 Task: Look for space in Naushahro Fīroz, Pakistan from 2nd September, 2023 to 5th September, 2023 for 1 adult in price range Rs.5000 to Rs.10000. Place can be private room with 1  bedroom having 1 bed and 1 bathroom. Property type can be house, flat, guest house, hotel. Booking option can be shelf check-in. Required host language is English.
Action: Mouse moved to (507, 75)
Screenshot: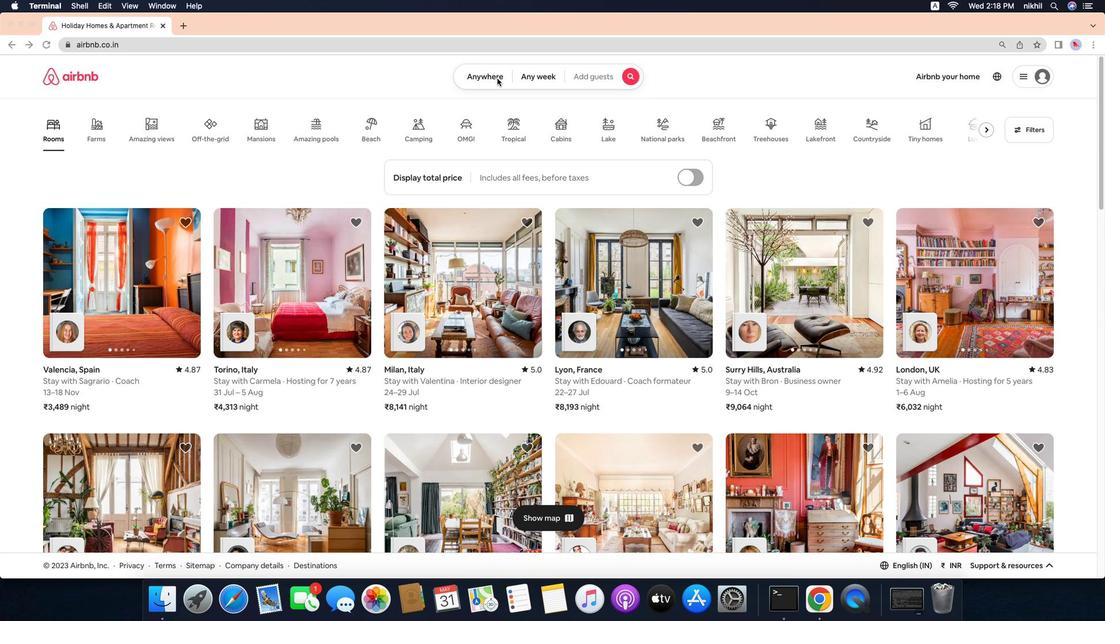 
Action: Mouse pressed left at (507, 75)
Screenshot: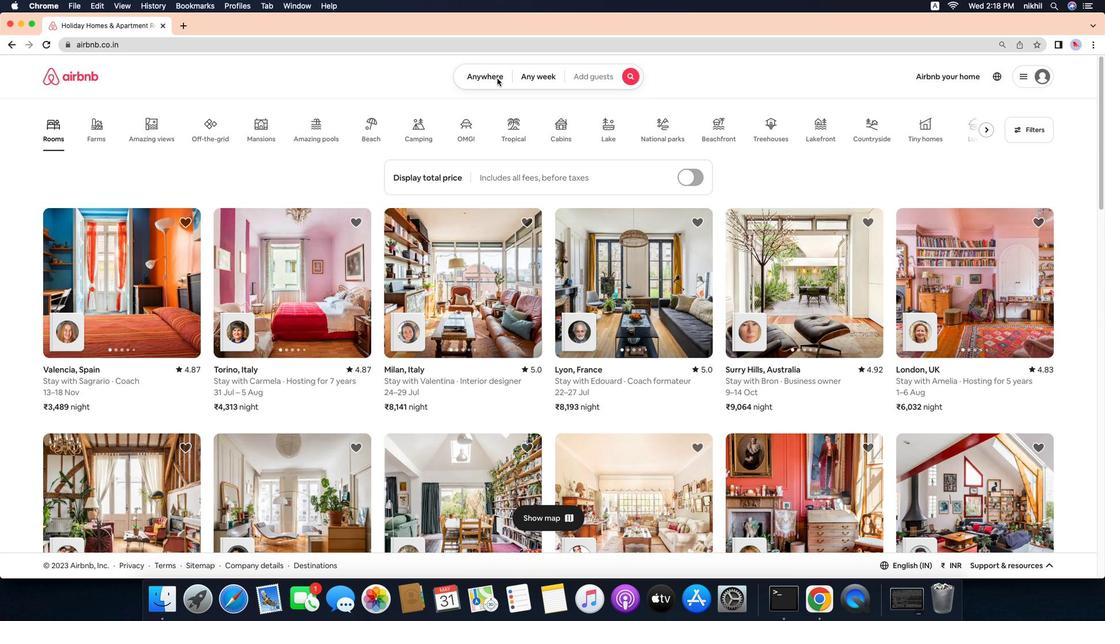 
Action: Mouse moved to (485, 72)
Screenshot: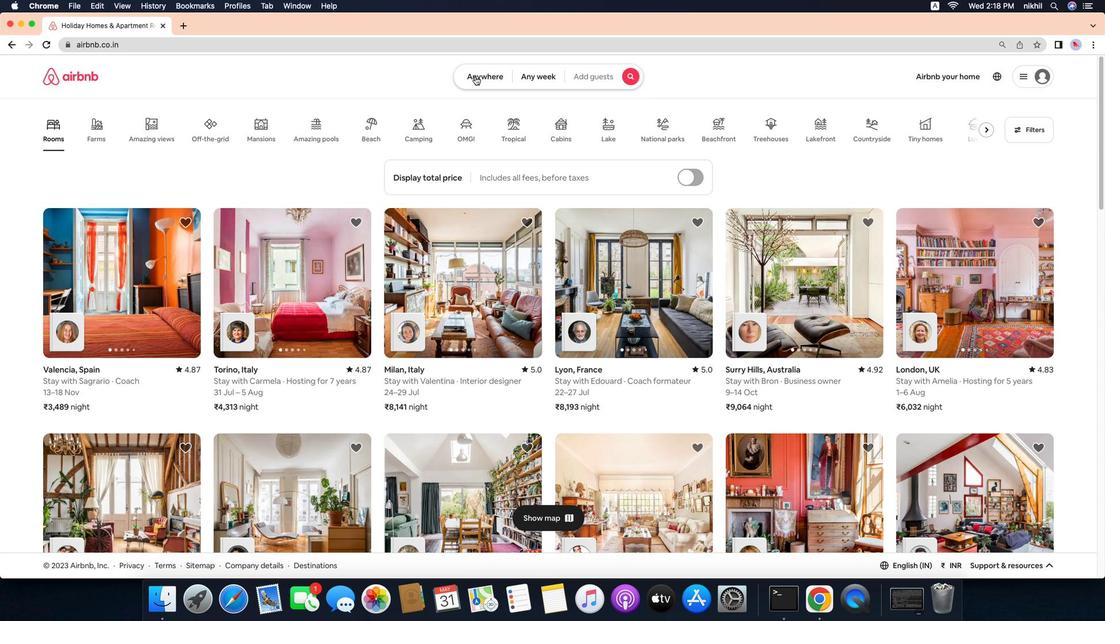 
Action: Mouse pressed left at (485, 72)
Screenshot: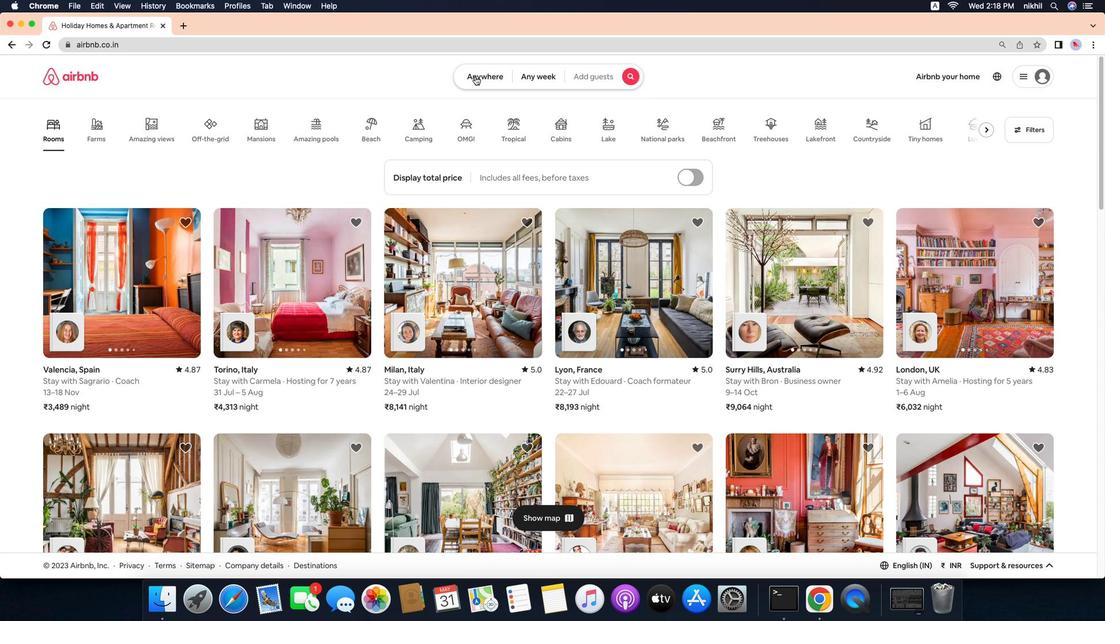 
Action: Mouse moved to (452, 113)
Screenshot: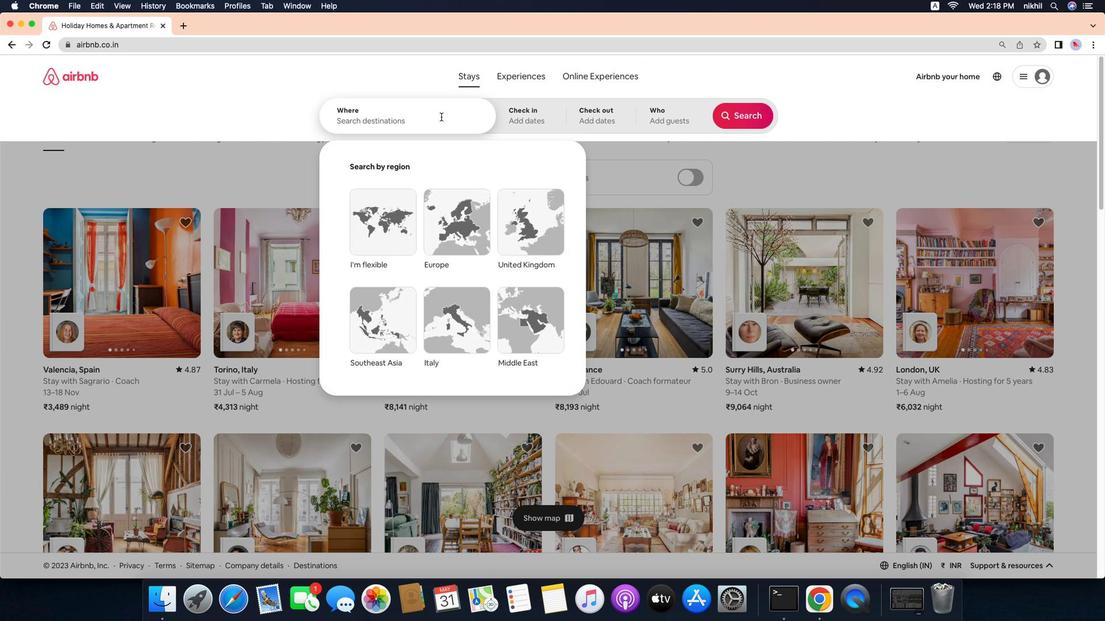 
Action: Mouse pressed left at (452, 113)
Screenshot: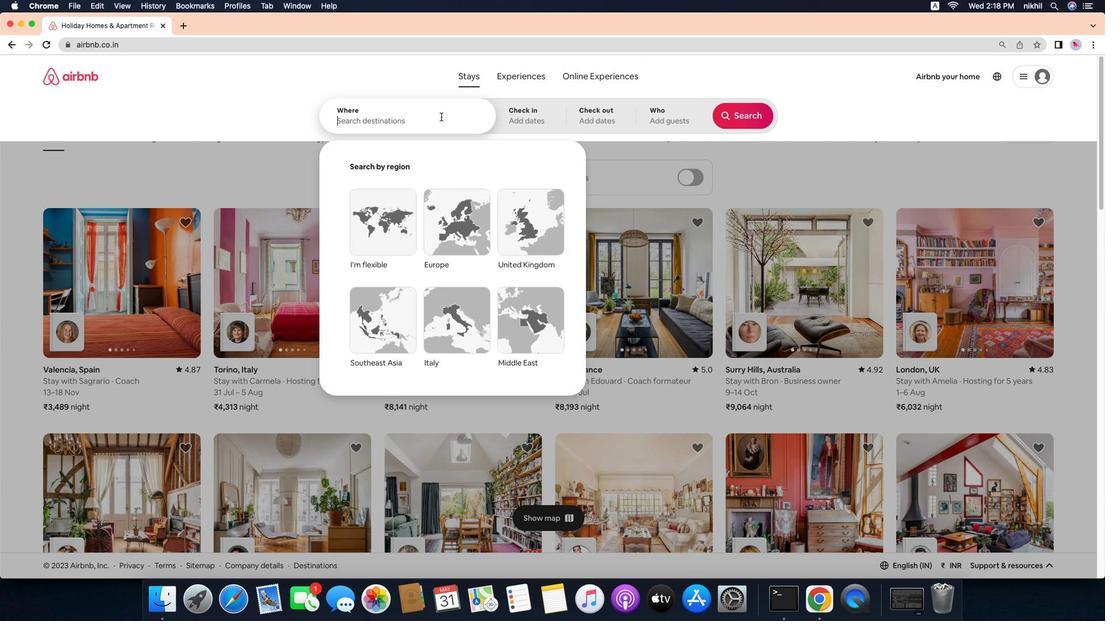 
Action: Mouse moved to (451, 113)
Screenshot: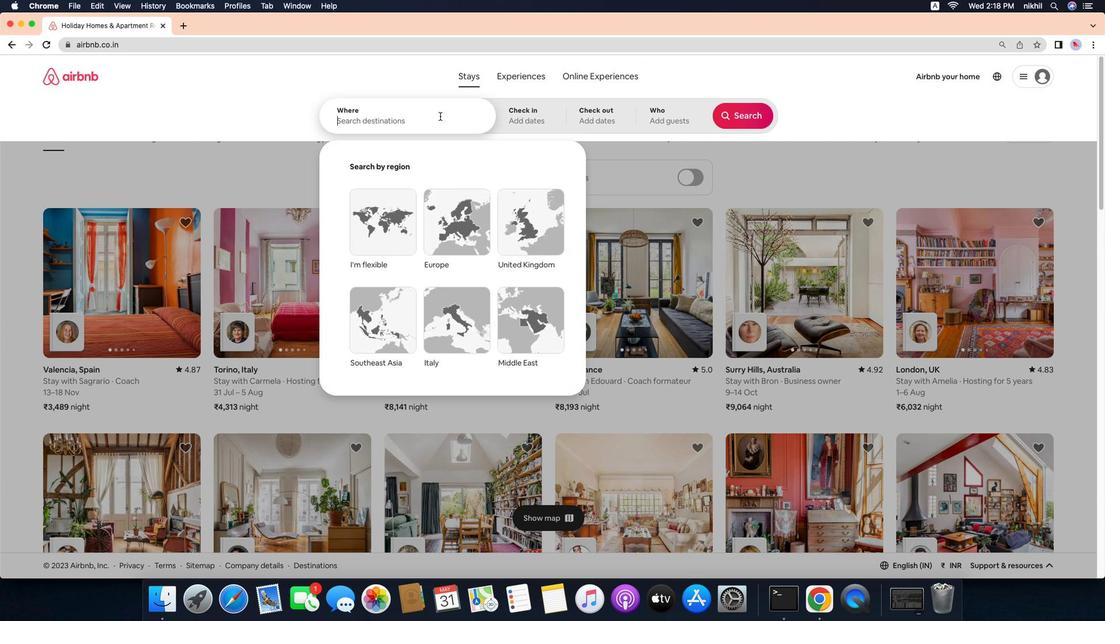 
Action: Key pressed Key.caps_lock'N'Key.caps_lock'a''u''s''h''a''h''r''o'Key.spaceKey.caps_lock'F'Key.caps_lock'i''r''o''z'','Key.spaceKey.caps_lock'P'Key.caps_lock'a''k''i''s''t''a''n'Key.enter
Screenshot: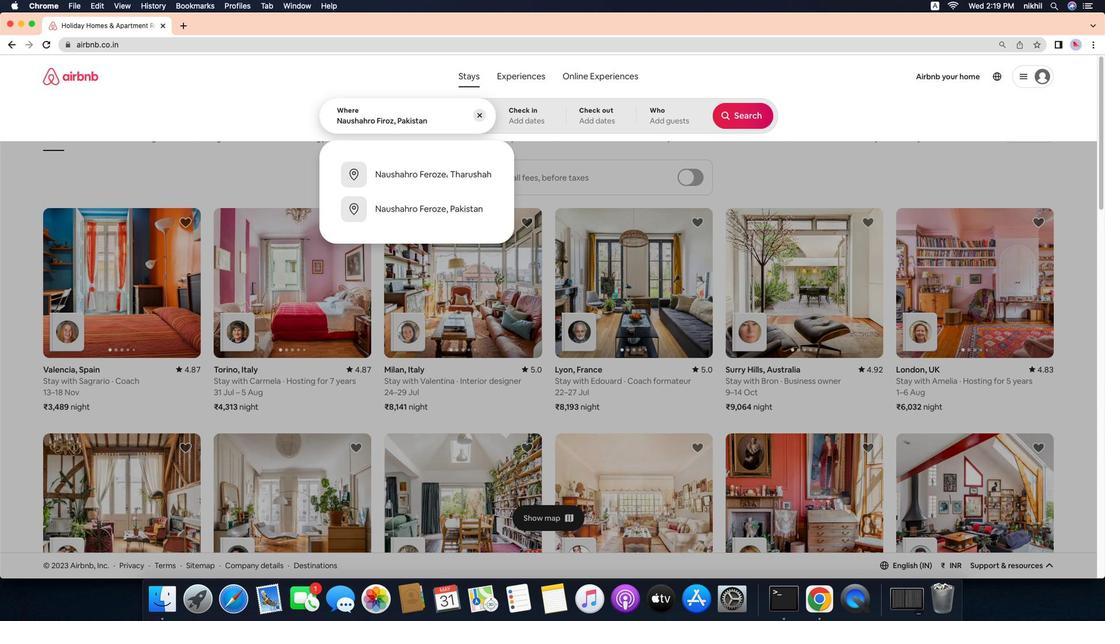 
Action: Mouse moved to (745, 204)
Screenshot: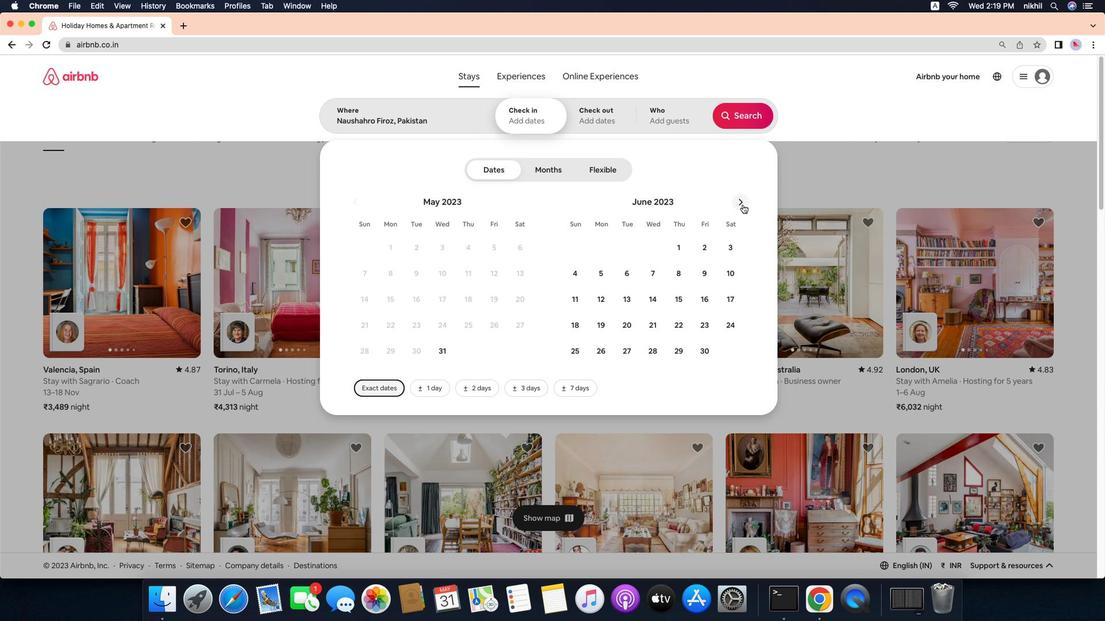 
Action: Mouse pressed left at (745, 204)
Screenshot: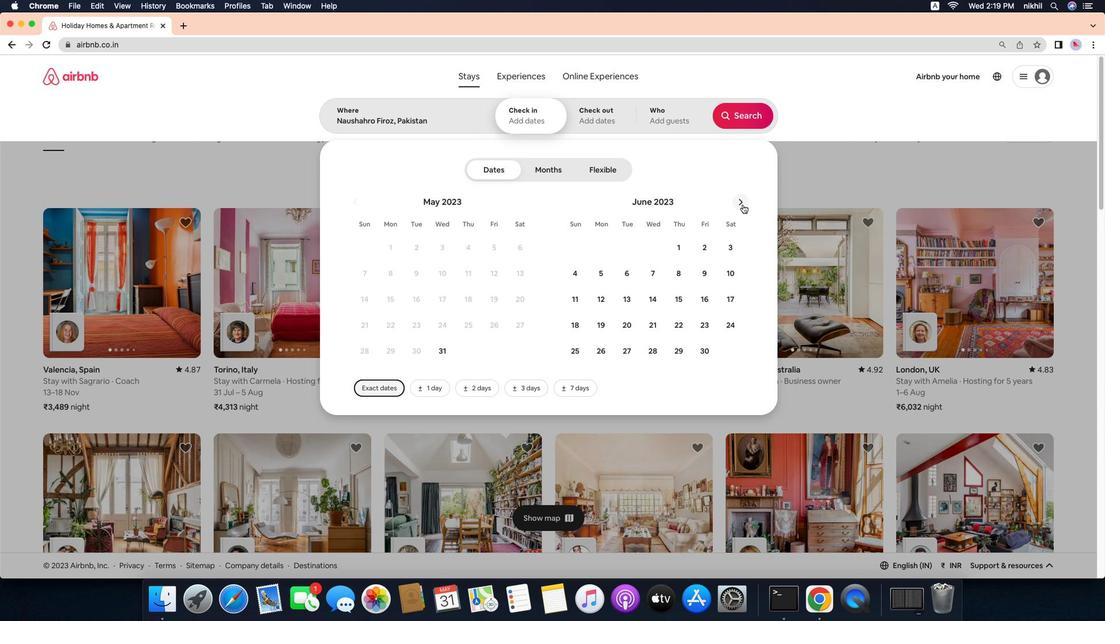 
Action: Mouse pressed left at (745, 204)
Screenshot: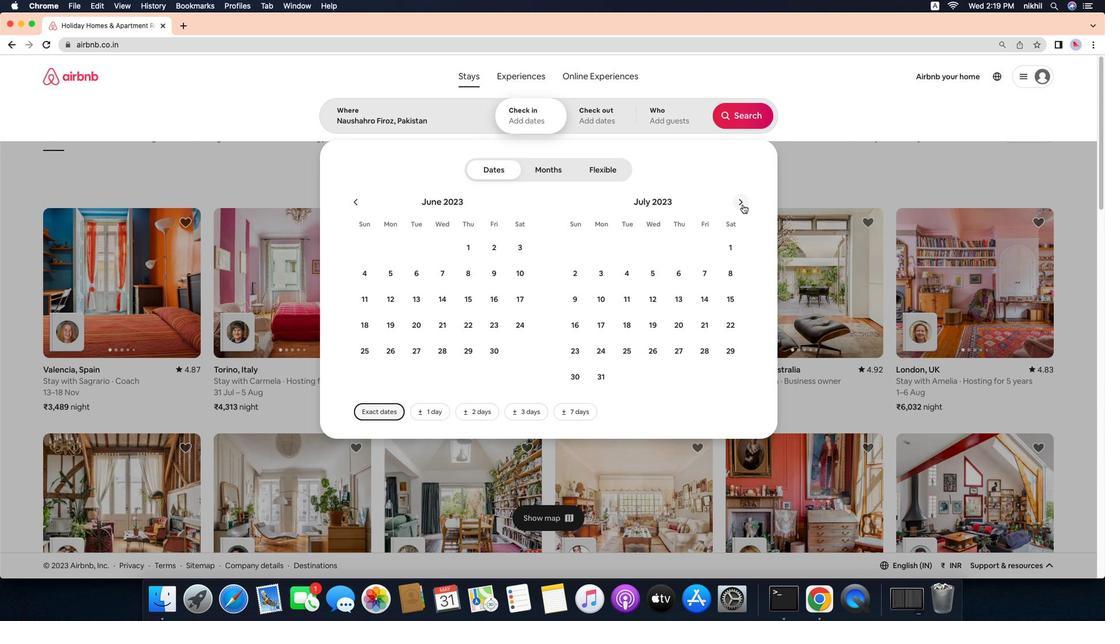
Action: Mouse moved to (744, 204)
Screenshot: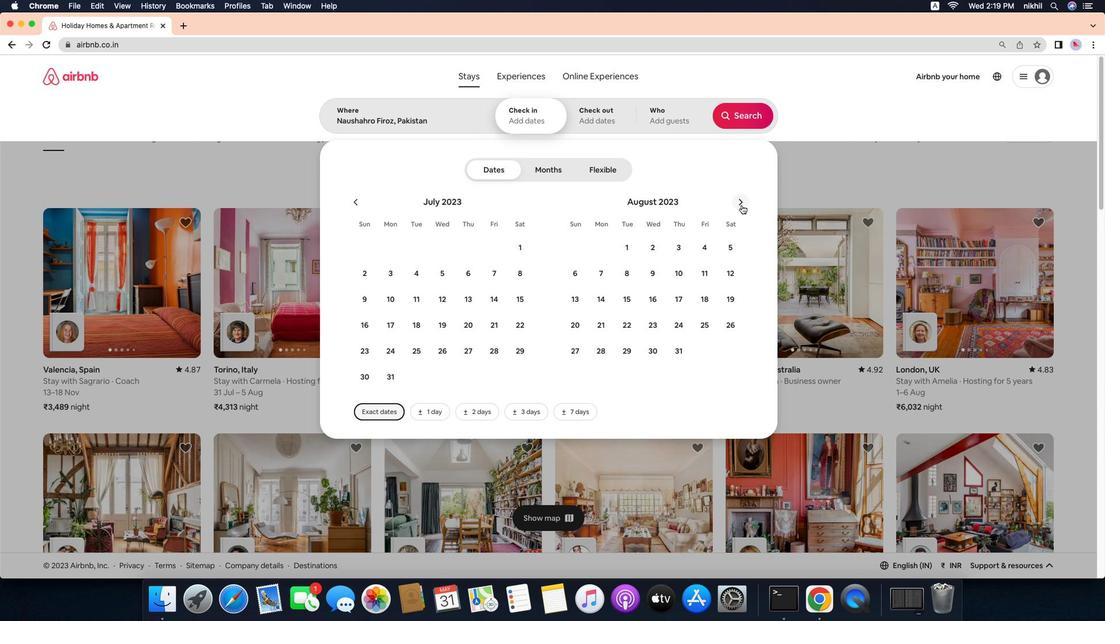 
Action: Mouse pressed left at (744, 204)
Screenshot: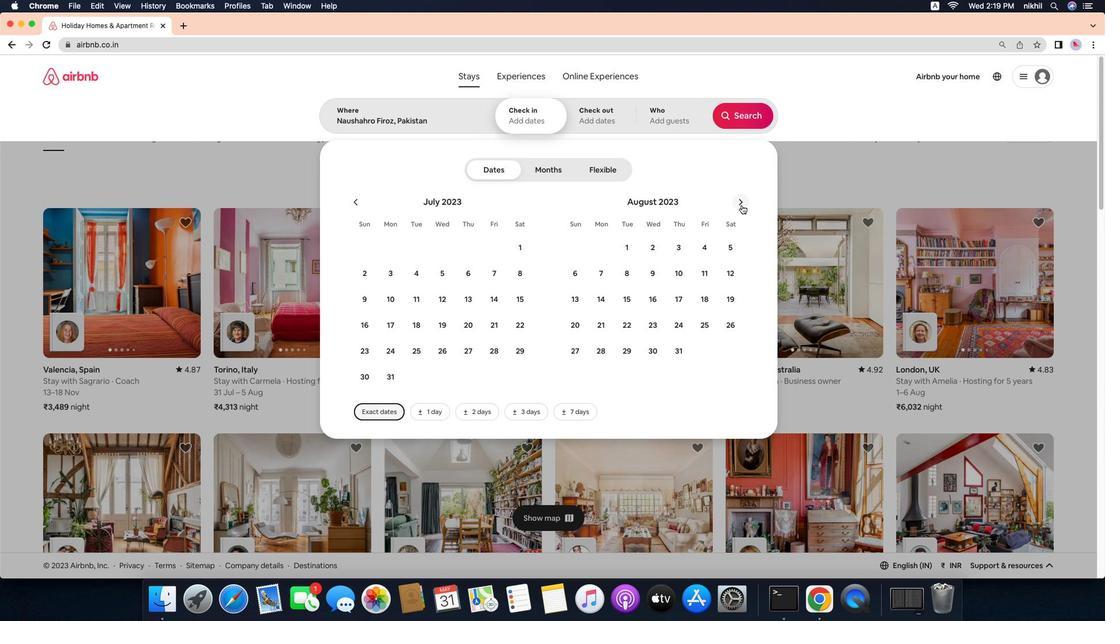 
Action: Mouse moved to (738, 248)
Screenshot: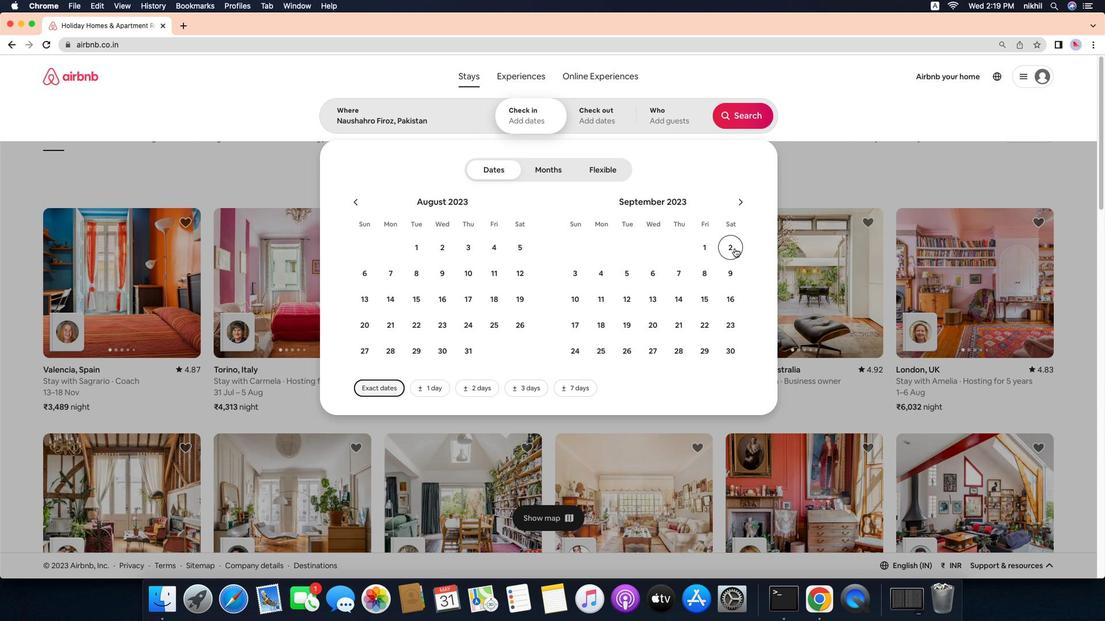 
Action: Mouse pressed left at (738, 248)
Screenshot: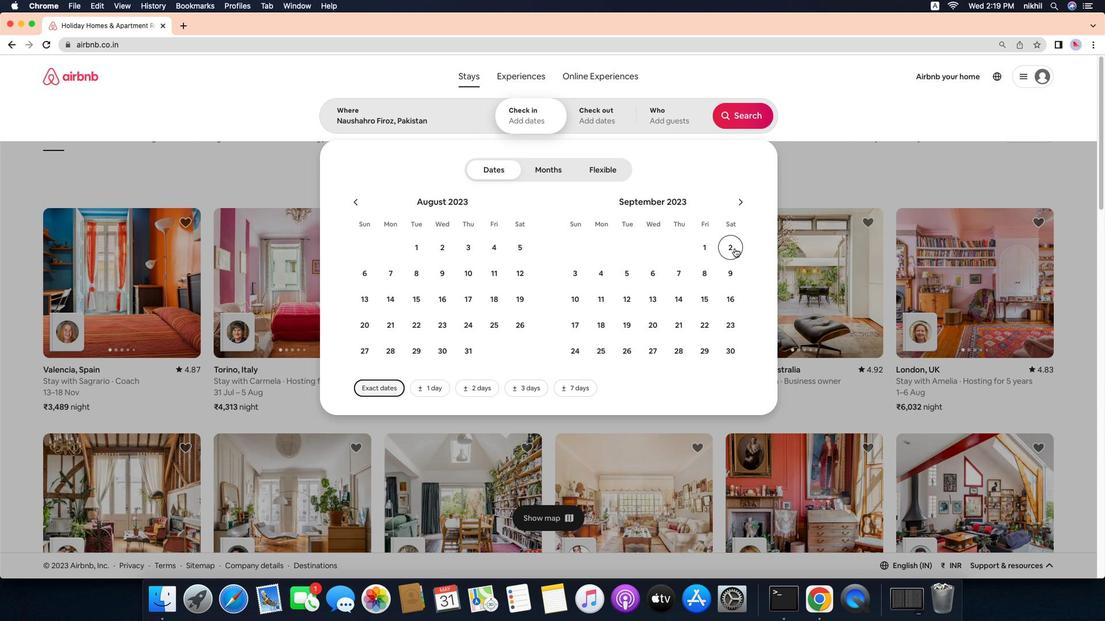 
Action: Mouse moved to (638, 277)
Screenshot: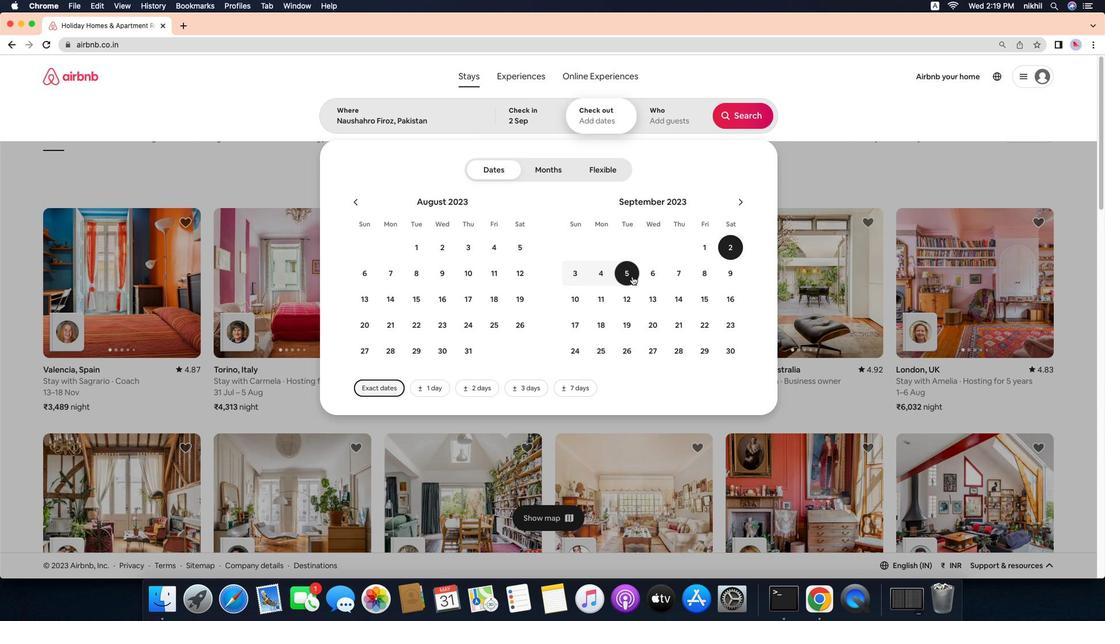 
Action: Mouse pressed left at (638, 277)
Screenshot: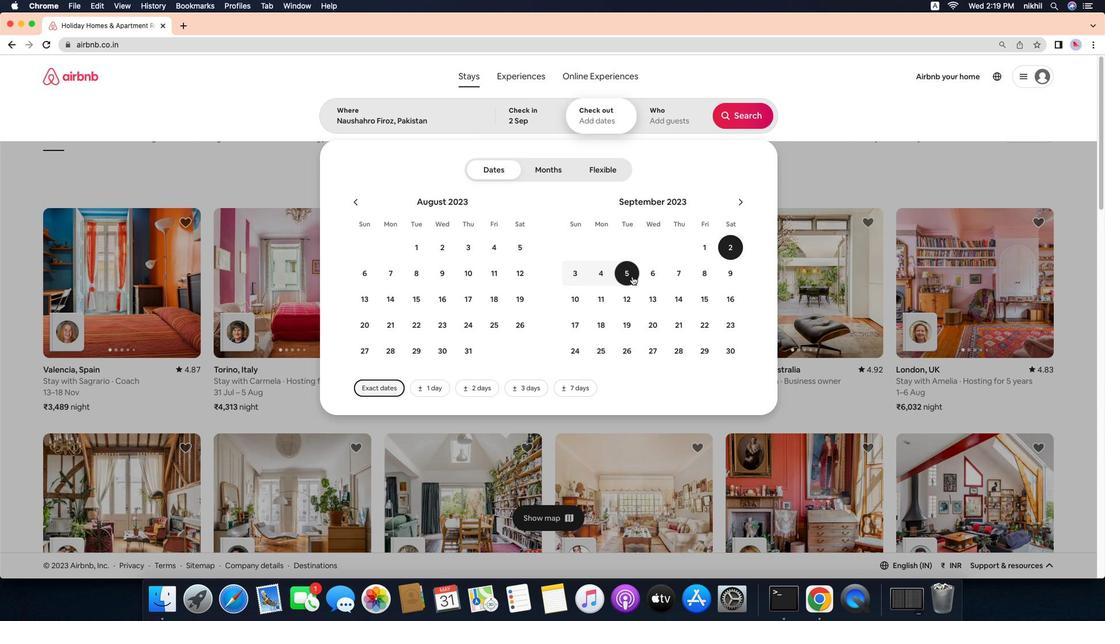 
Action: Mouse moved to (676, 122)
Screenshot: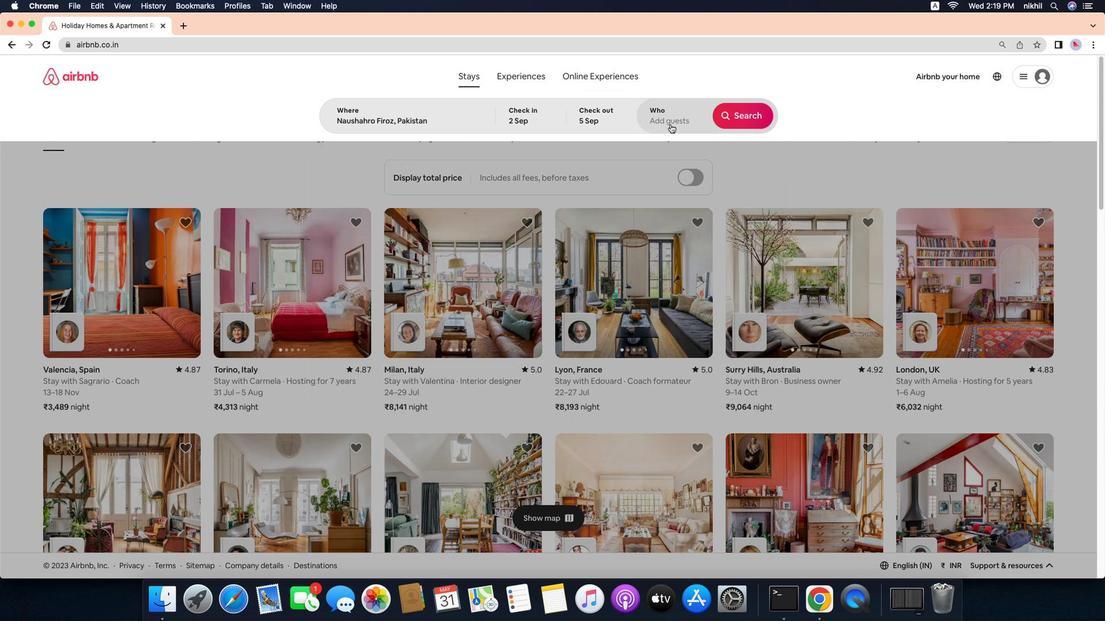 
Action: Mouse pressed left at (676, 122)
Screenshot: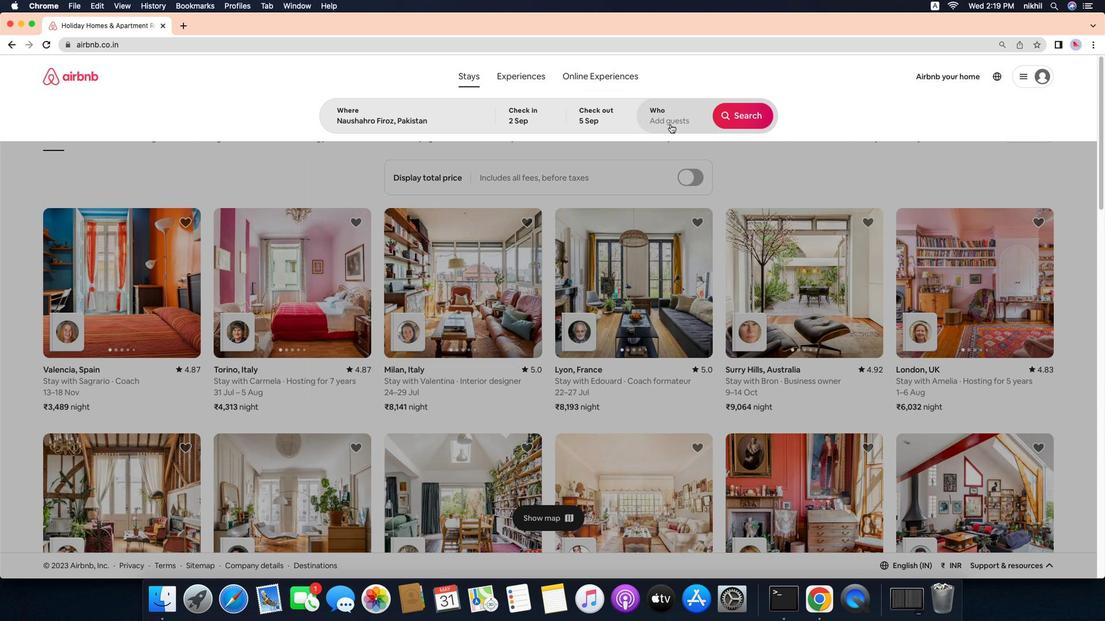 
Action: Mouse moved to (746, 173)
Screenshot: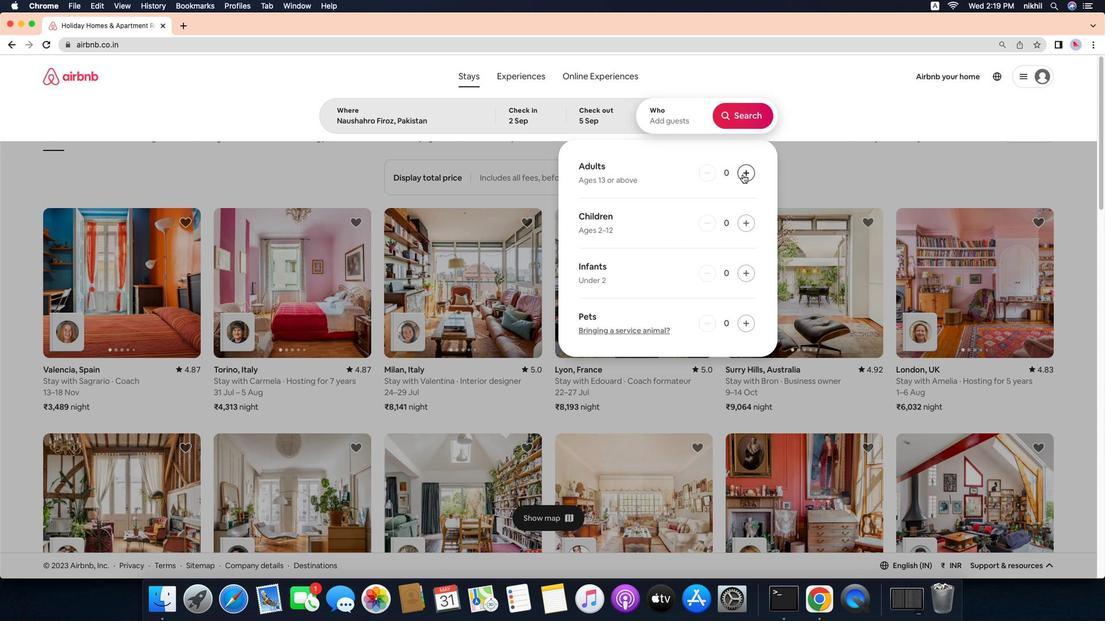 
Action: Mouse pressed left at (746, 173)
Screenshot: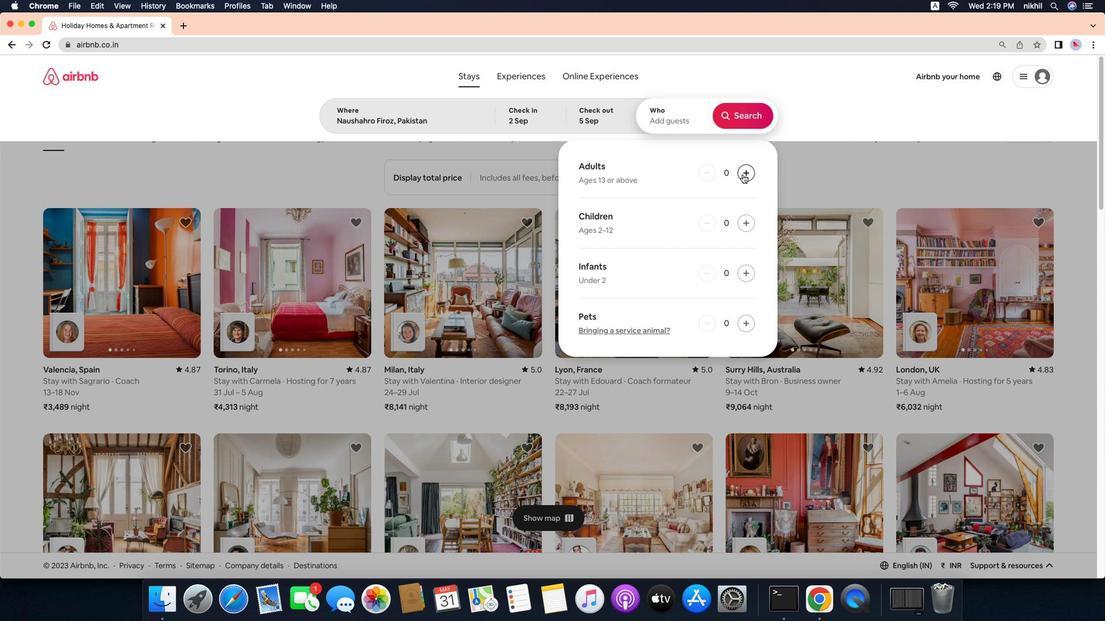 
Action: Mouse moved to (737, 110)
Screenshot: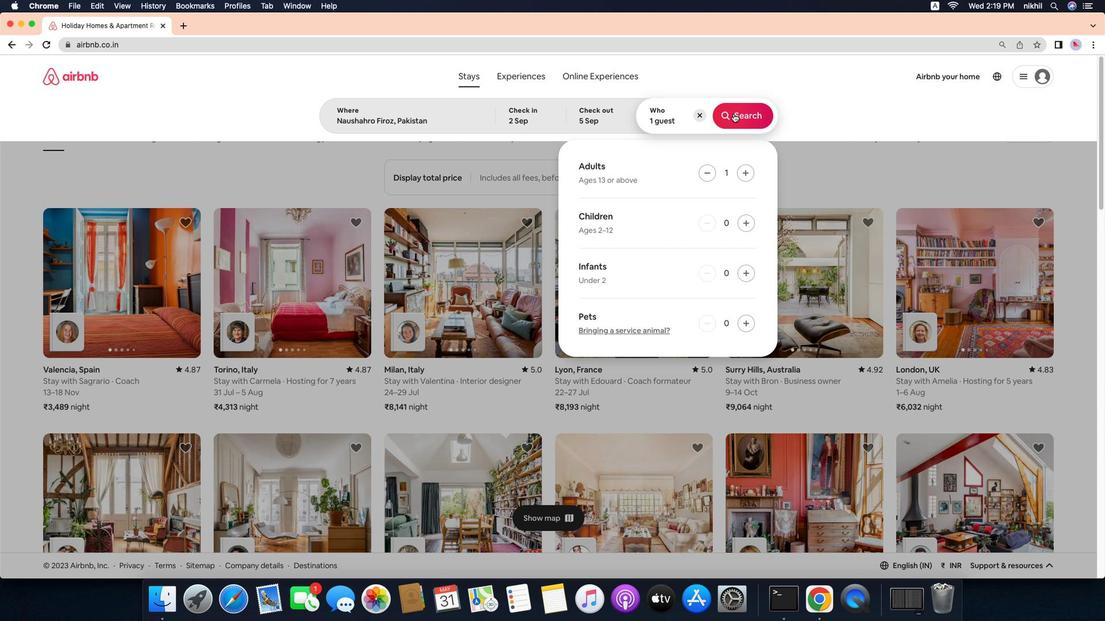 
Action: Mouse pressed left at (737, 110)
Screenshot: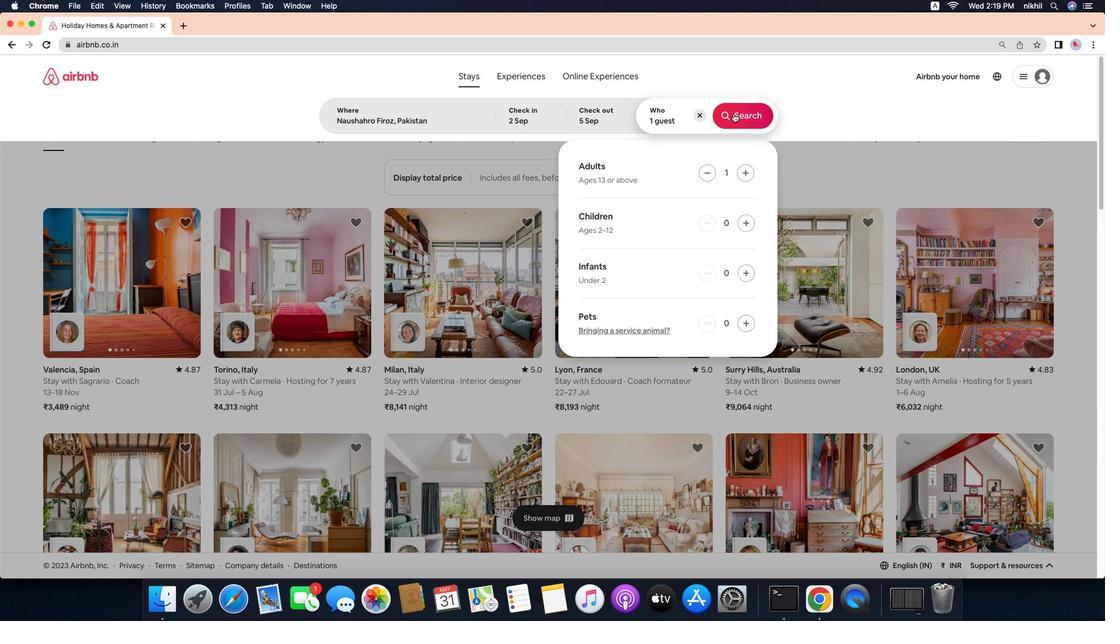 
Action: Mouse moved to (1061, 119)
Screenshot: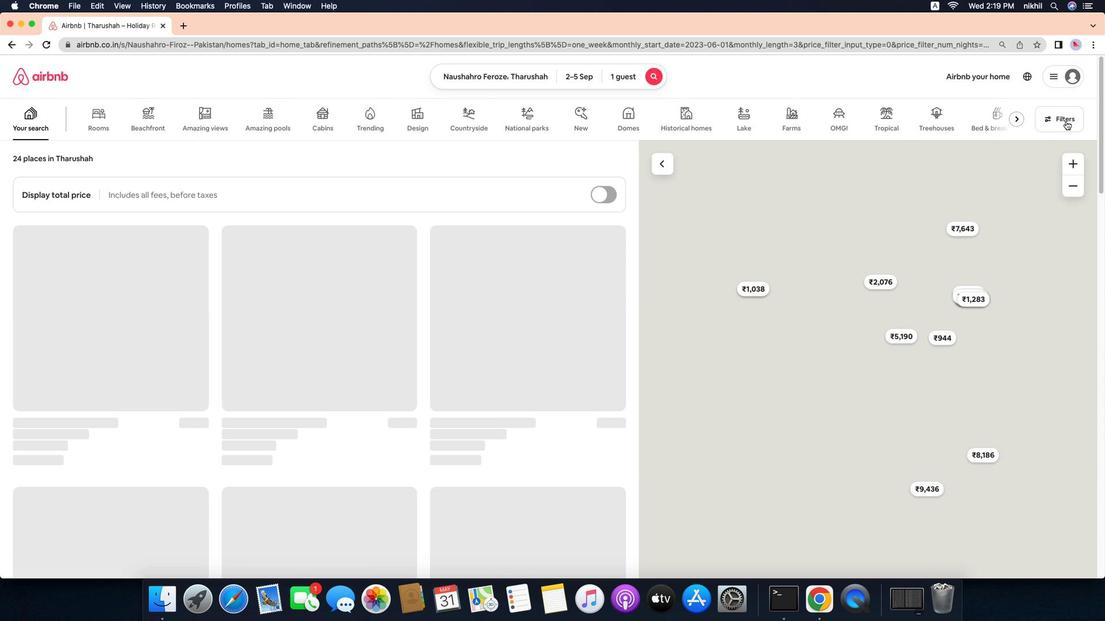
Action: Mouse pressed left at (1061, 119)
Screenshot: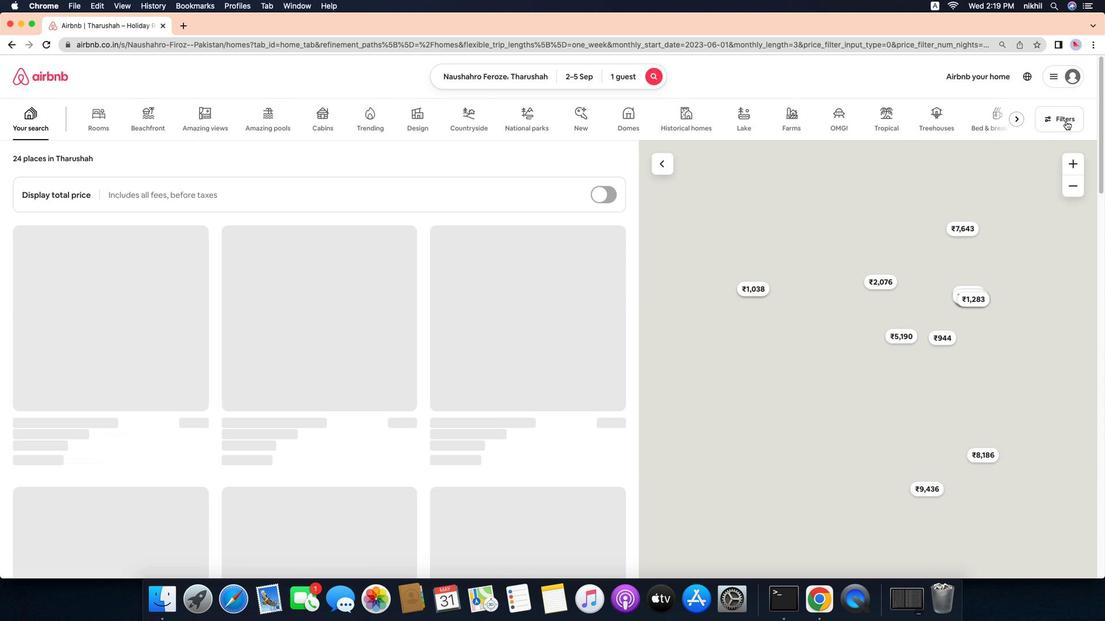 
Action: Mouse moved to (461, 387)
Screenshot: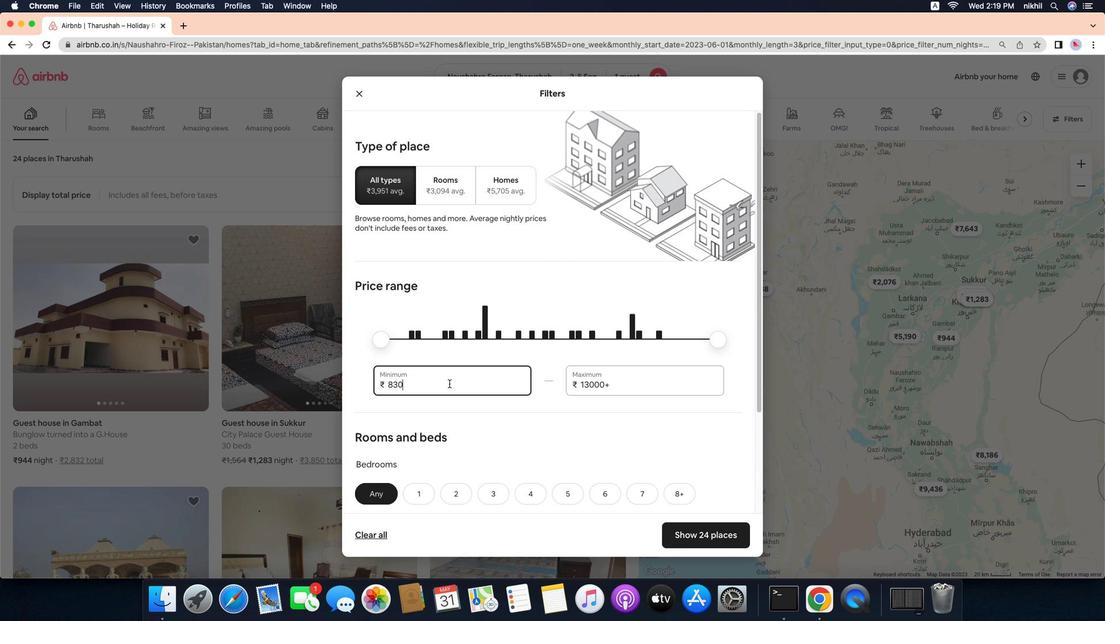 
Action: Mouse pressed left at (461, 387)
Screenshot: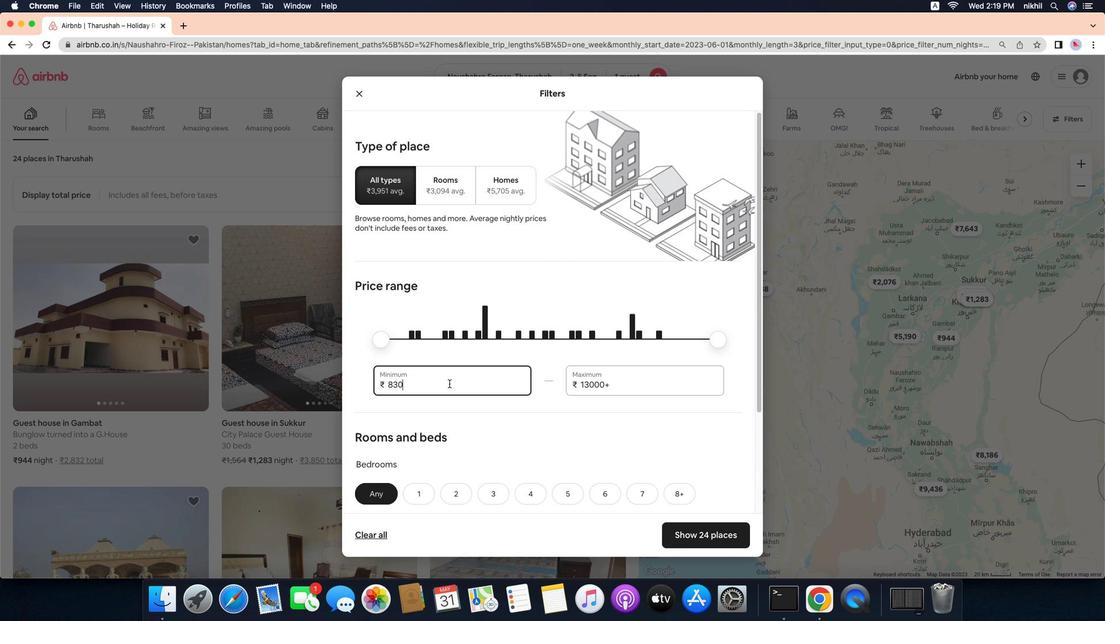 
Action: Mouse moved to (454, 383)
Screenshot: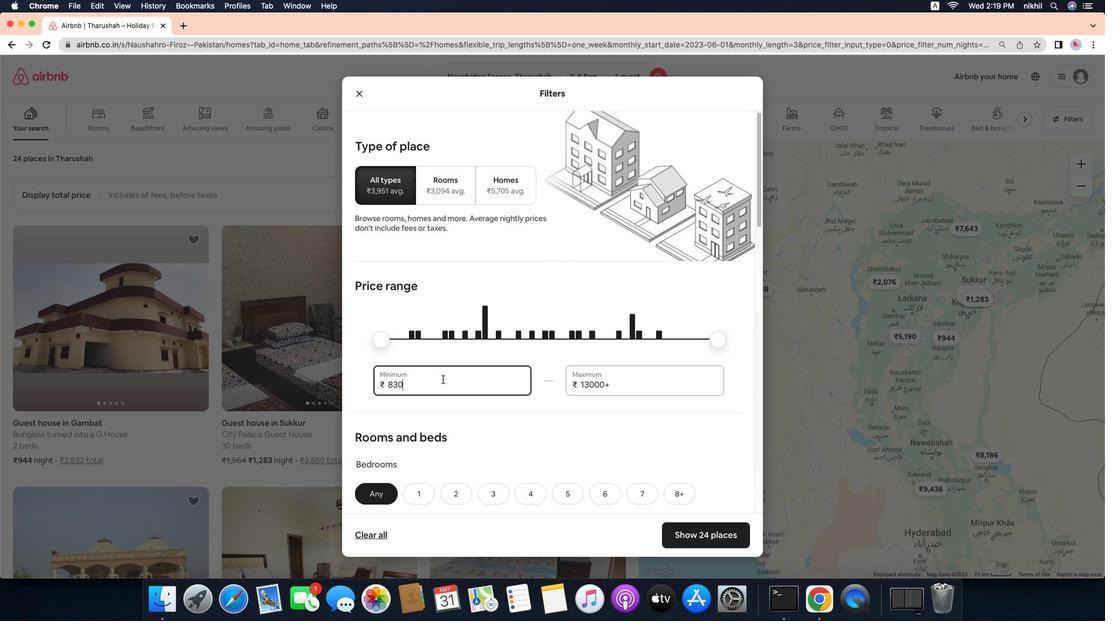 
Action: Key pressed Key.backspaceKey.backspaceKey.backspaceKey.backspace'5''0''0''0'
Screenshot: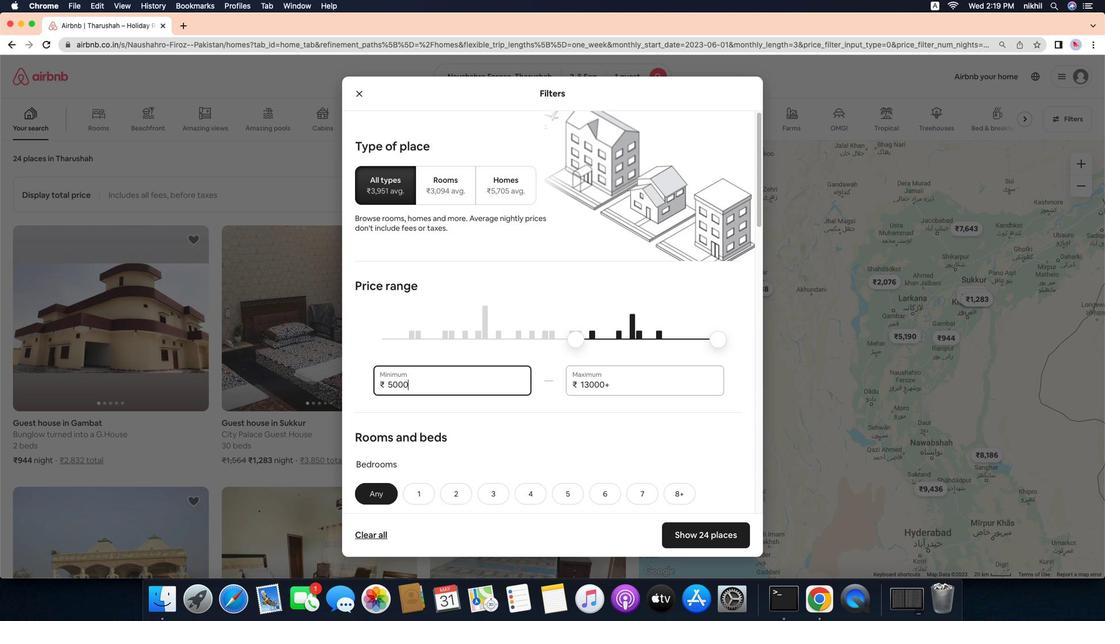 
Action: Mouse moved to (640, 390)
Screenshot: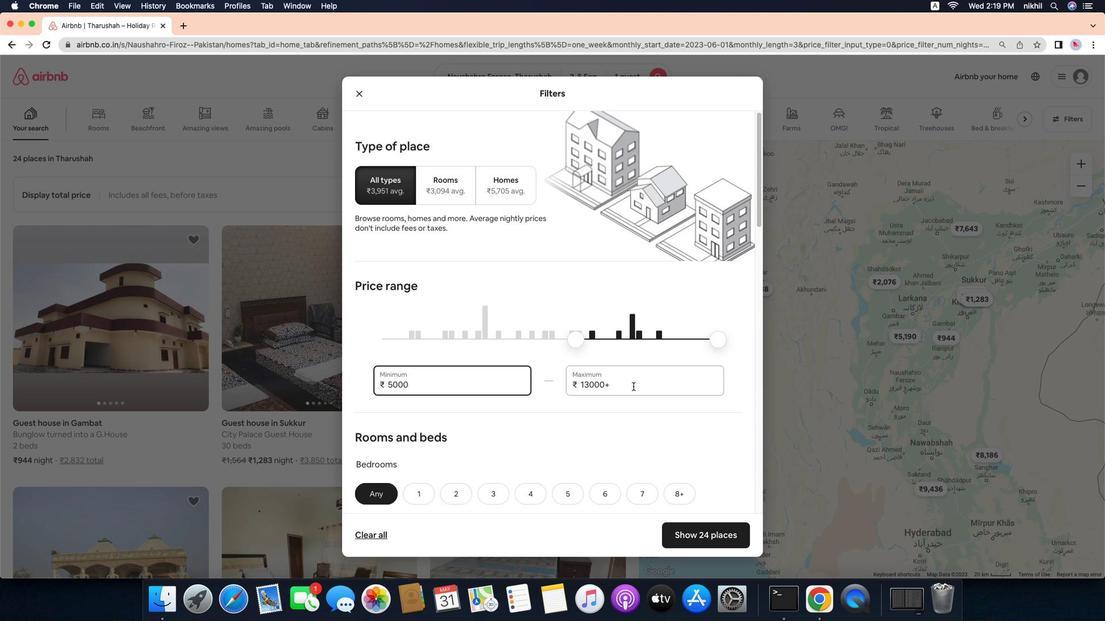 
Action: Mouse pressed left at (640, 390)
Screenshot: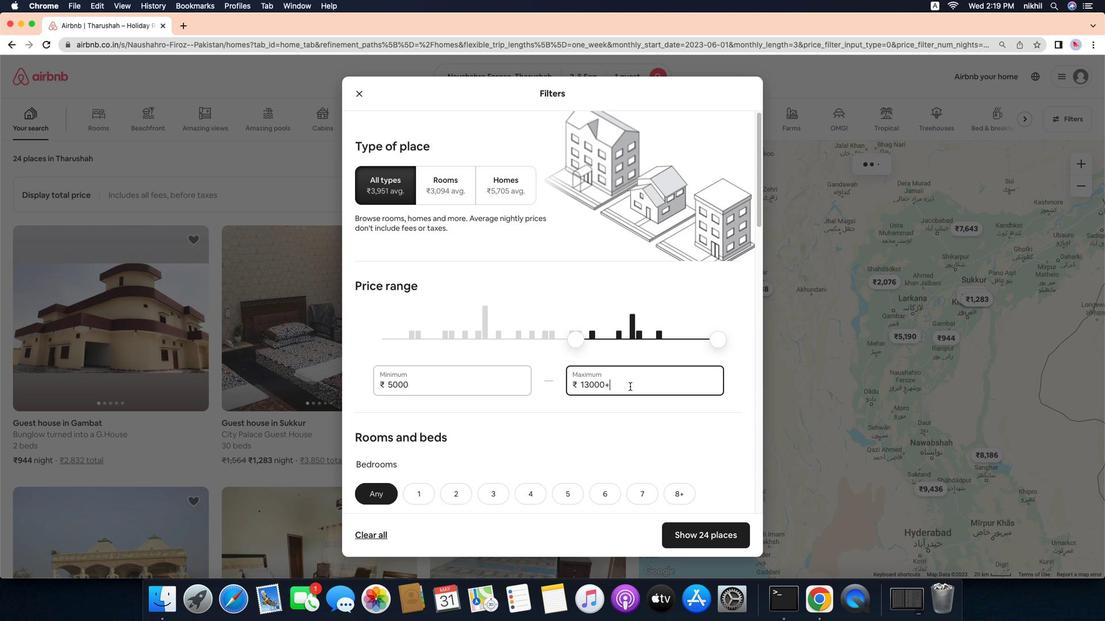 
Action: Mouse moved to (631, 388)
Screenshot: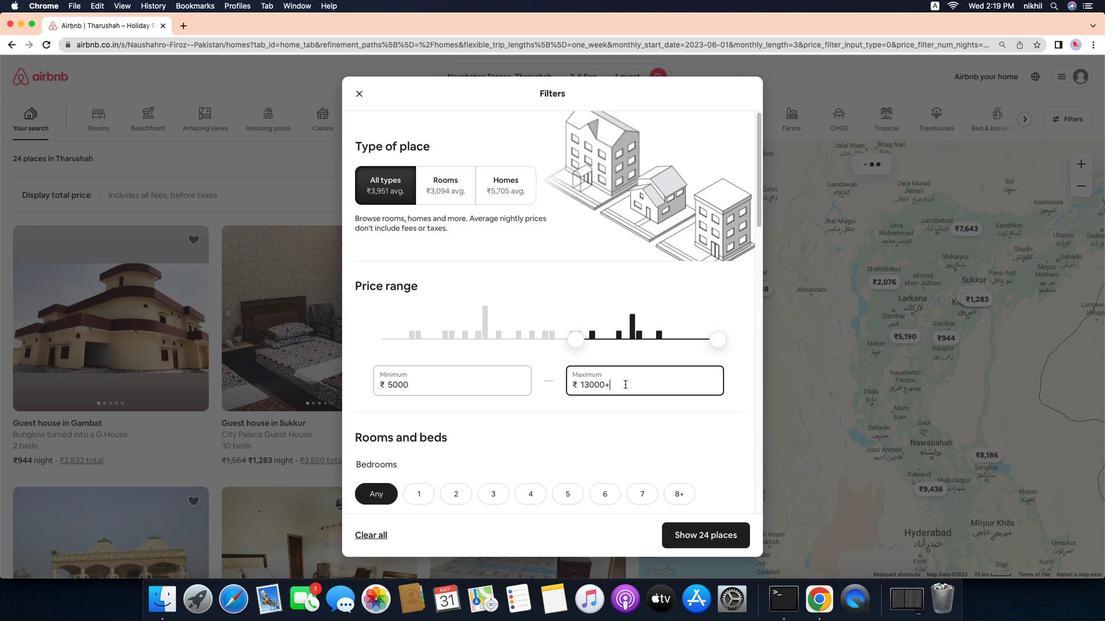 
Action: Key pressed Key.backspaceKey.backspaceKey.backspaceKey.backspaceKey.backspaceKey.backspace'1''0''0''0''0'
Screenshot: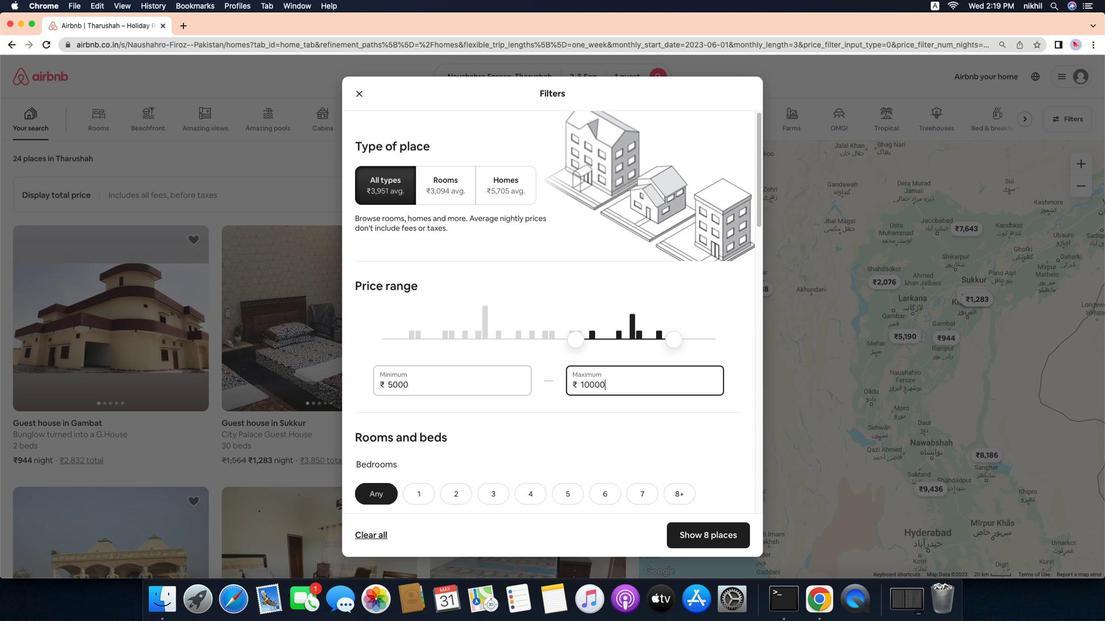 
Action: Mouse moved to (589, 448)
Screenshot: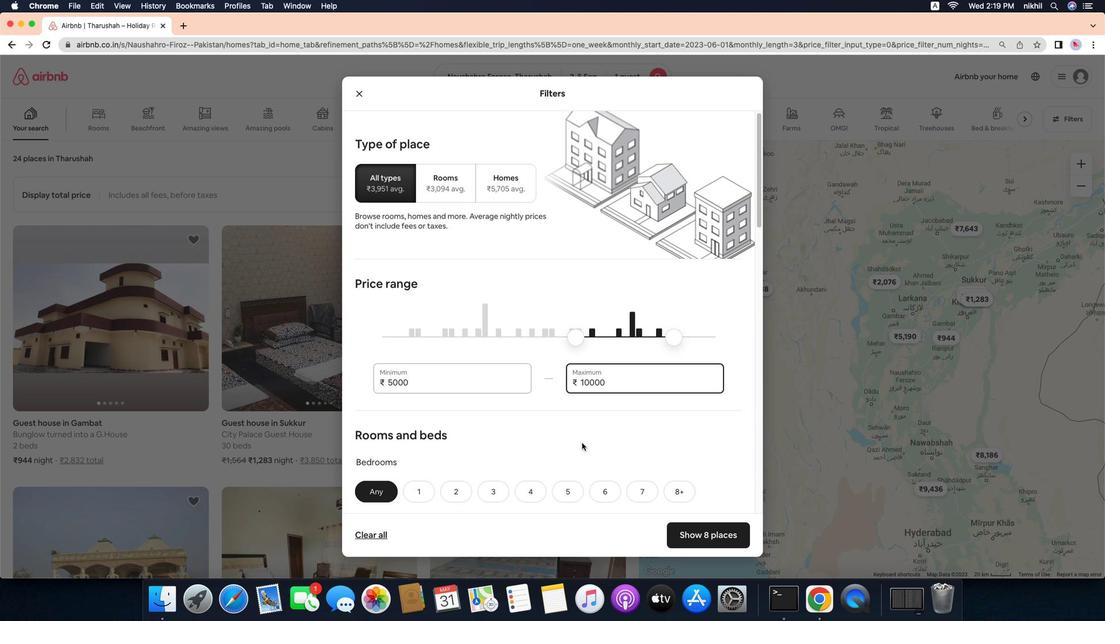 
Action: Mouse scrolled (589, 448) with delta (23, -5)
Screenshot: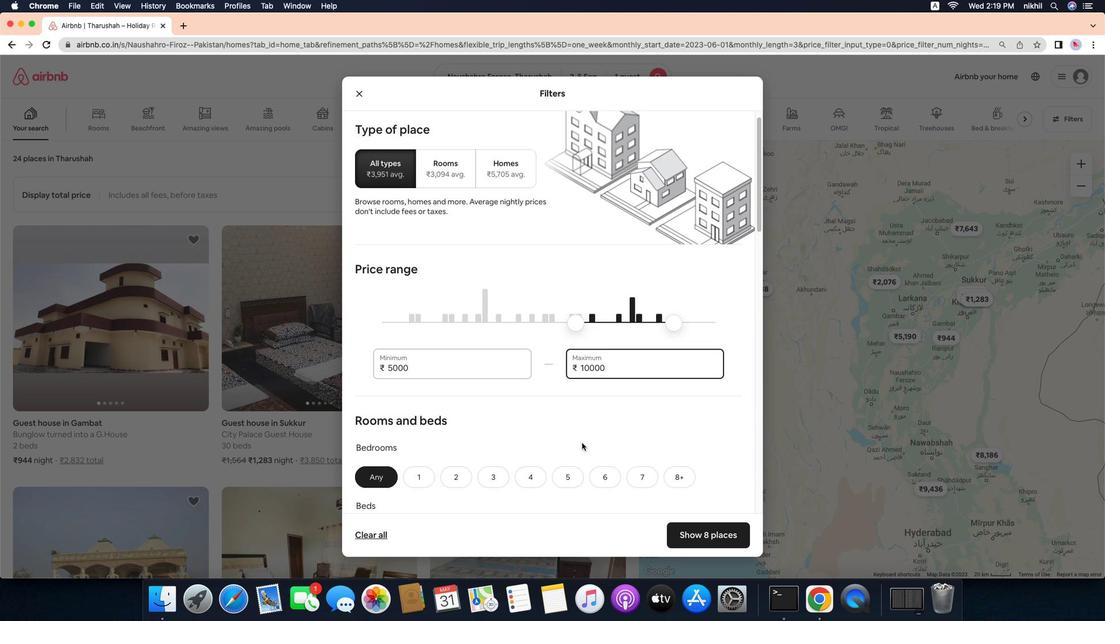 
Action: Mouse scrolled (589, 448) with delta (23, -5)
Screenshot: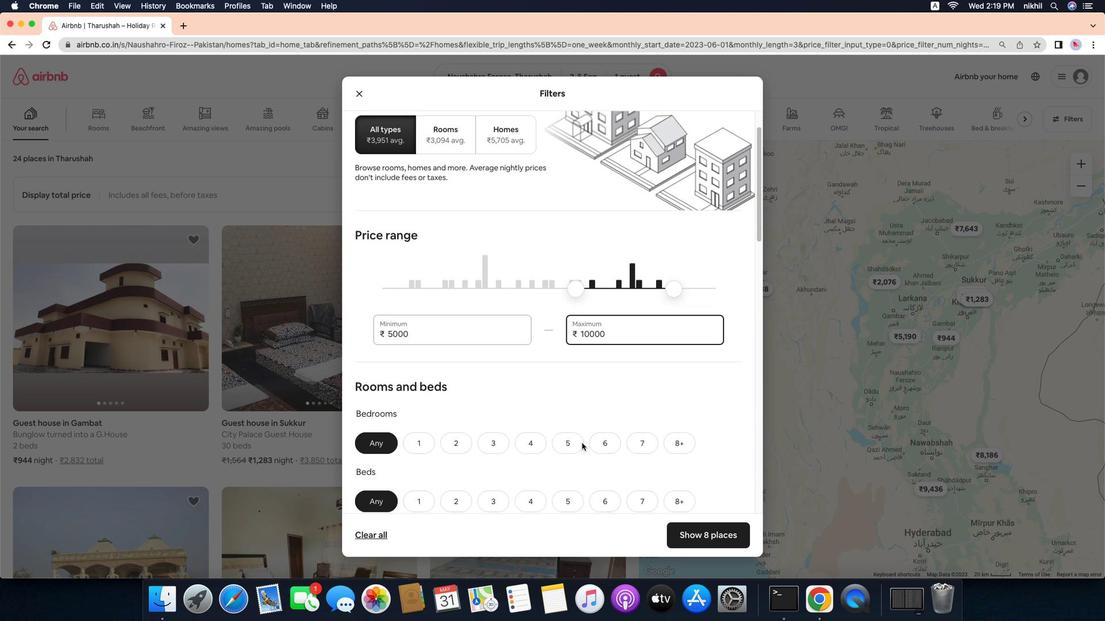
Action: Mouse scrolled (589, 448) with delta (23, -6)
Screenshot: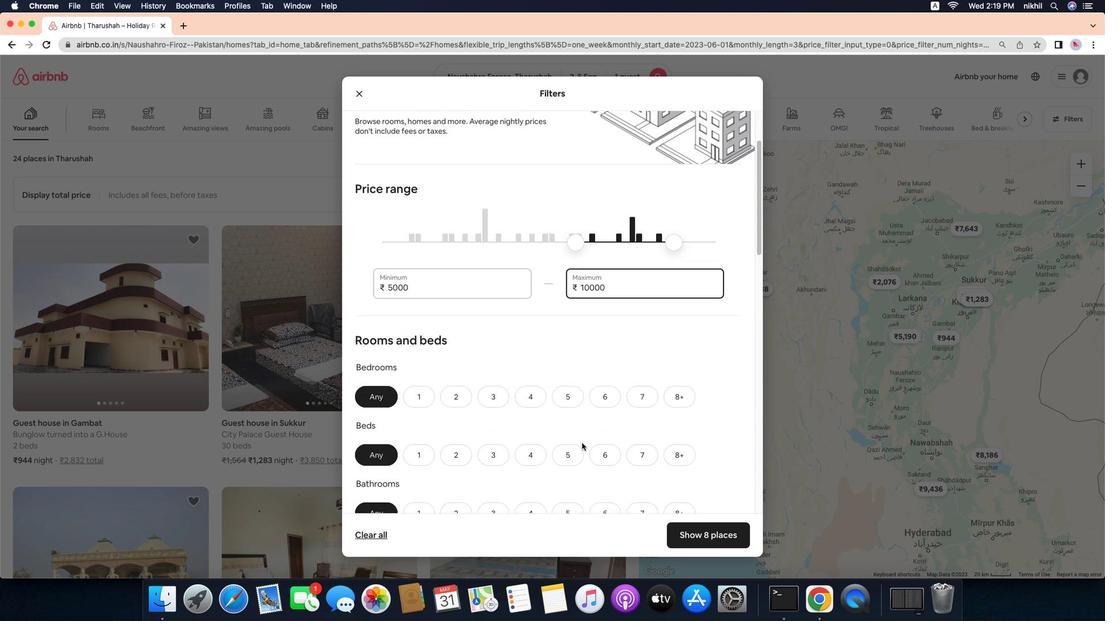 
Action: Mouse scrolled (589, 448) with delta (23, -7)
Screenshot: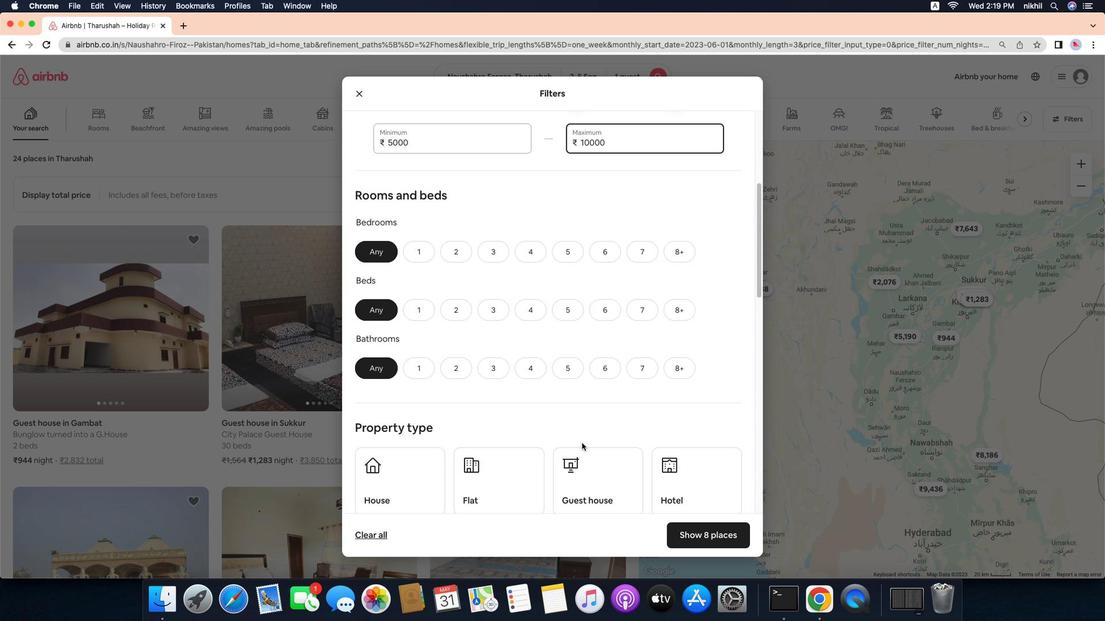 
Action: Mouse moved to (427, 258)
Screenshot: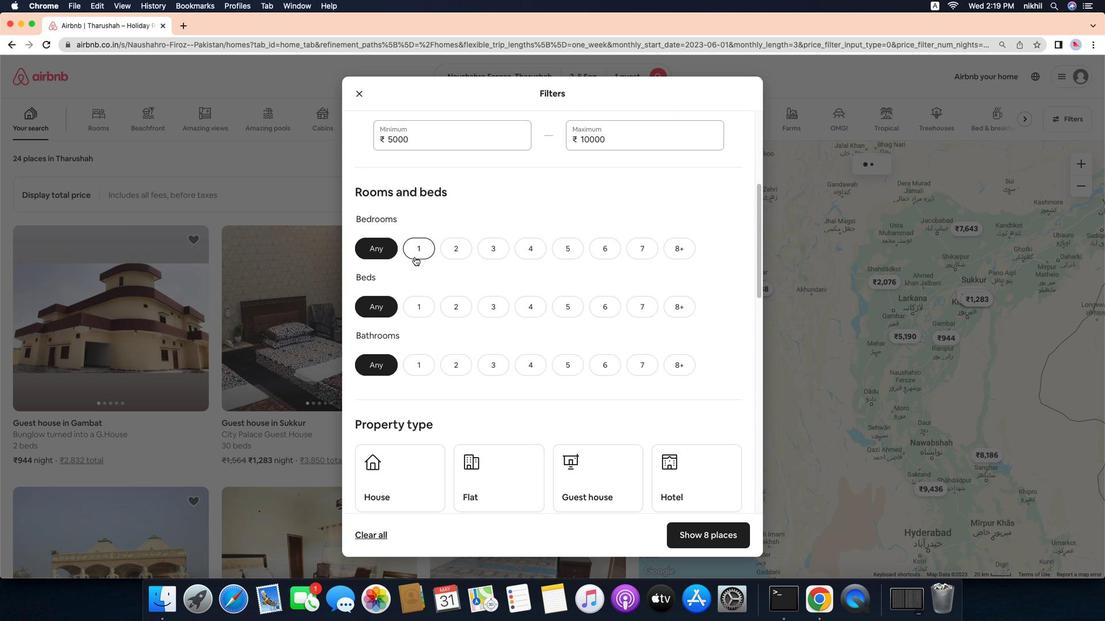 
Action: Mouse pressed left at (427, 258)
Screenshot: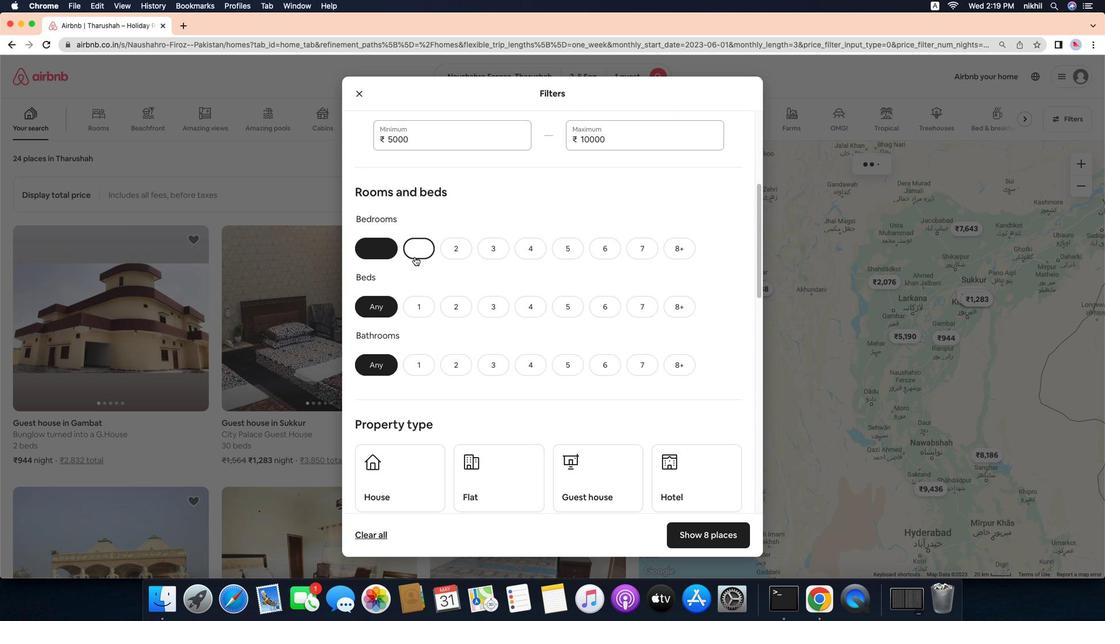 
Action: Mouse moved to (432, 309)
Screenshot: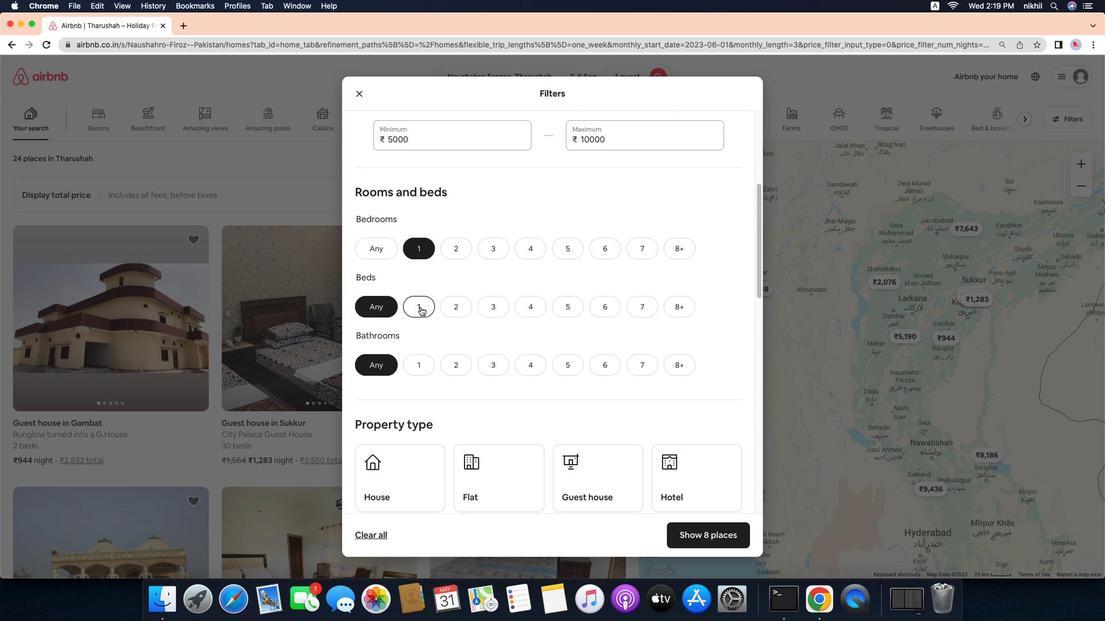 
Action: Mouse pressed left at (432, 309)
Screenshot: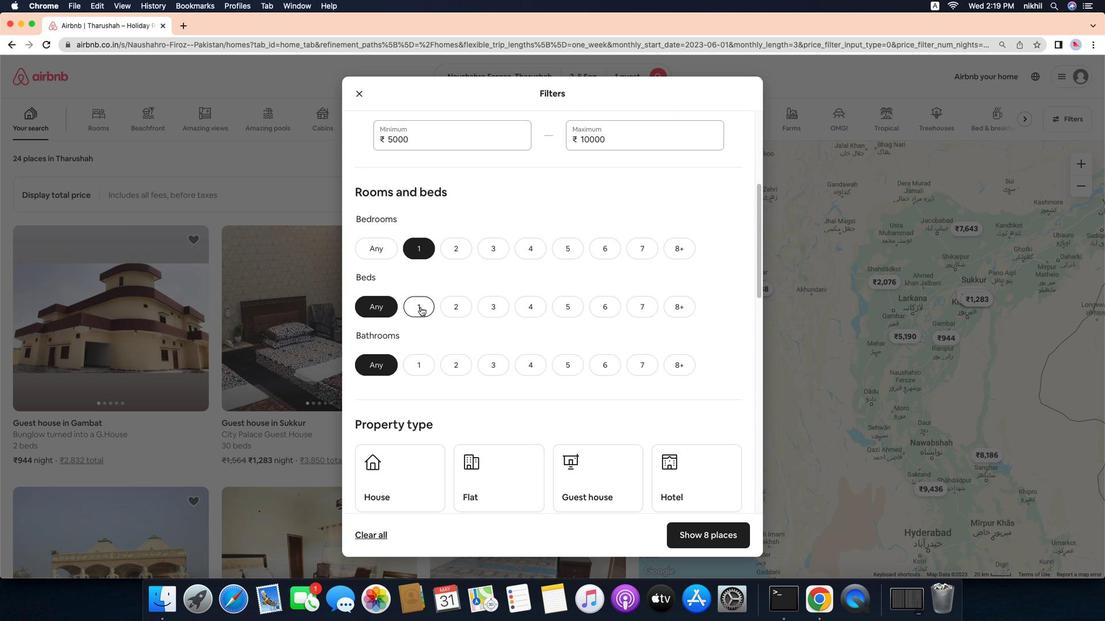 
Action: Mouse moved to (427, 372)
Screenshot: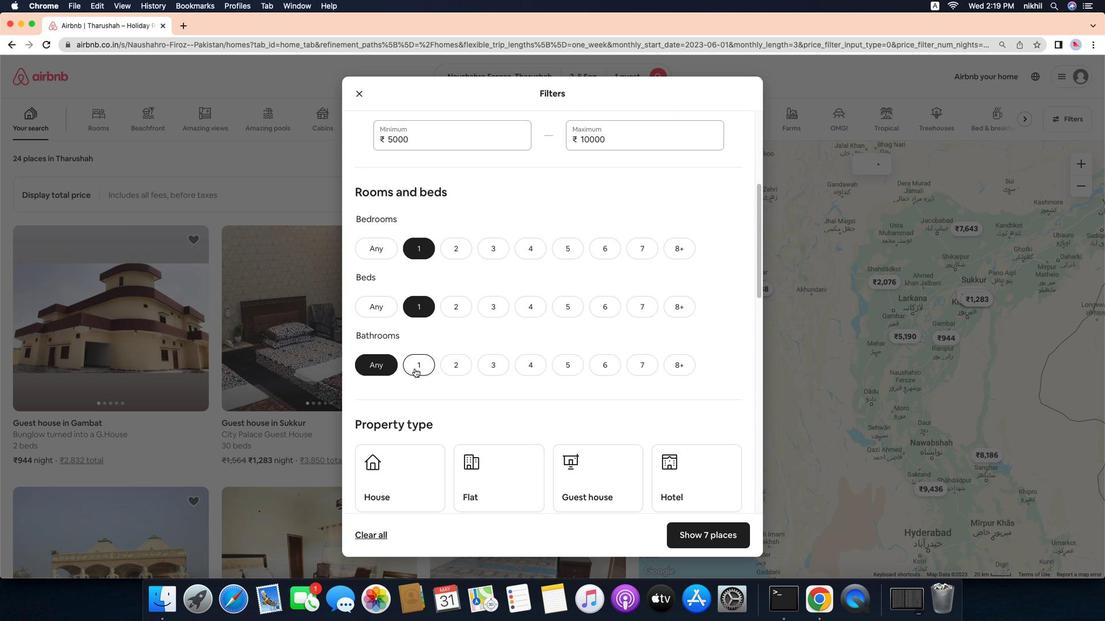 
Action: Mouse pressed left at (427, 372)
Screenshot: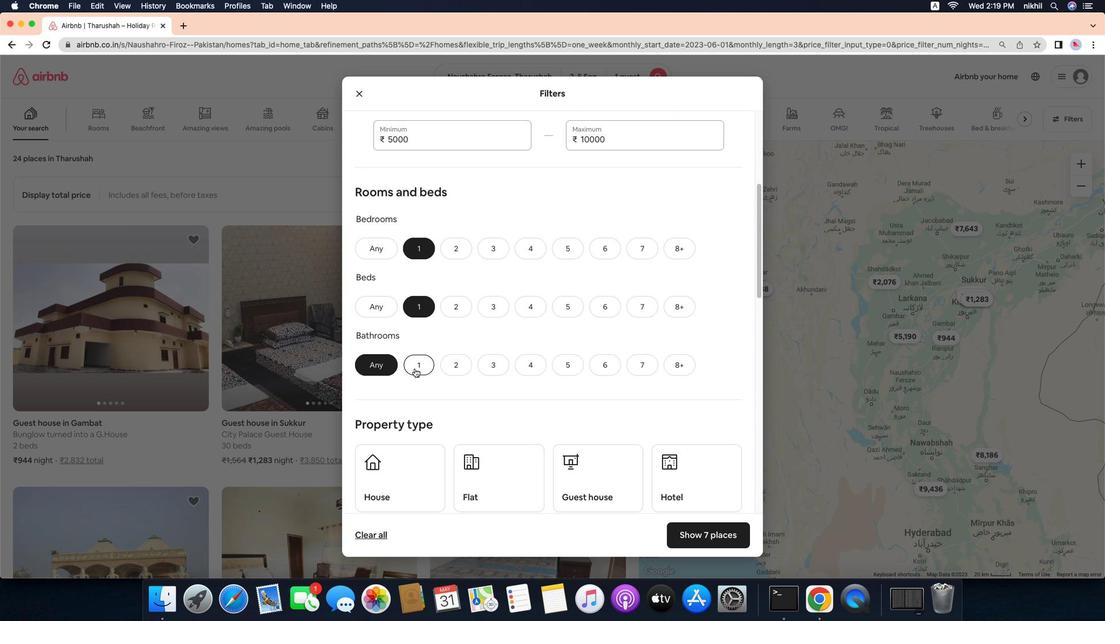 
Action: Mouse moved to (541, 395)
Screenshot: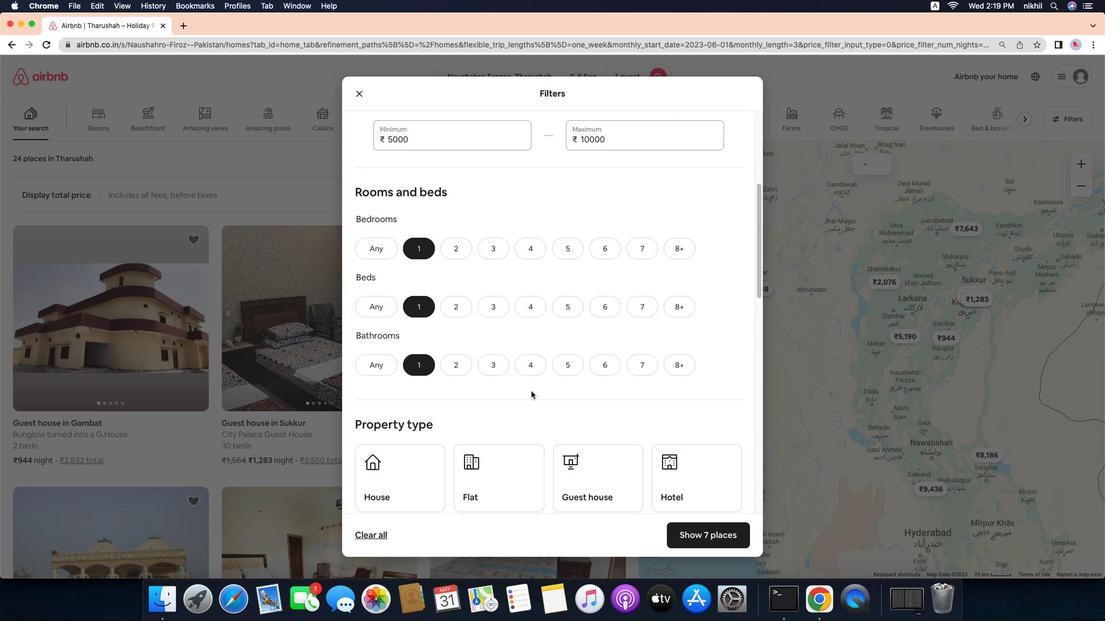 
Action: Mouse scrolled (541, 395) with delta (23, -5)
Screenshot: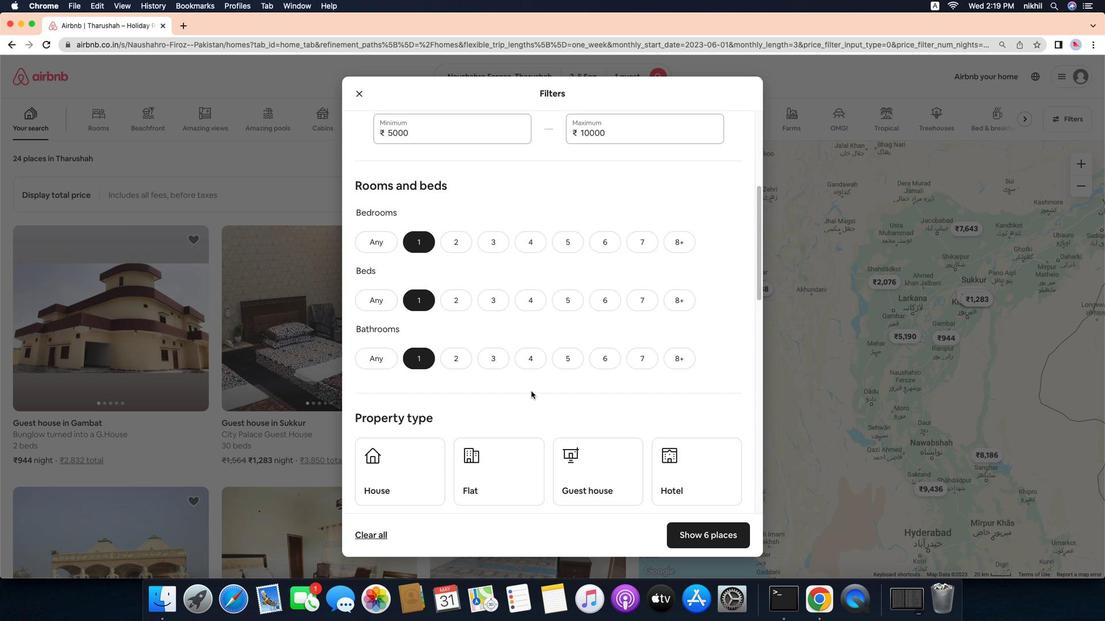 
Action: Mouse scrolled (541, 395) with delta (23, -5)
Screenshot: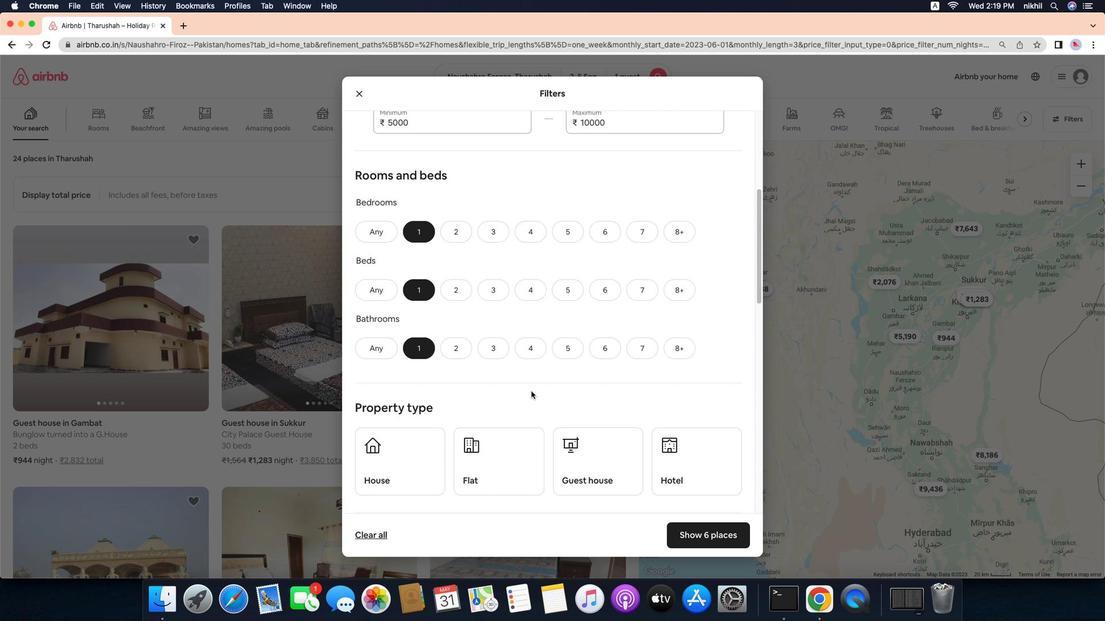 
Action: Mouse scrolled (541, 395) with delta (23, -5)
Screenshot: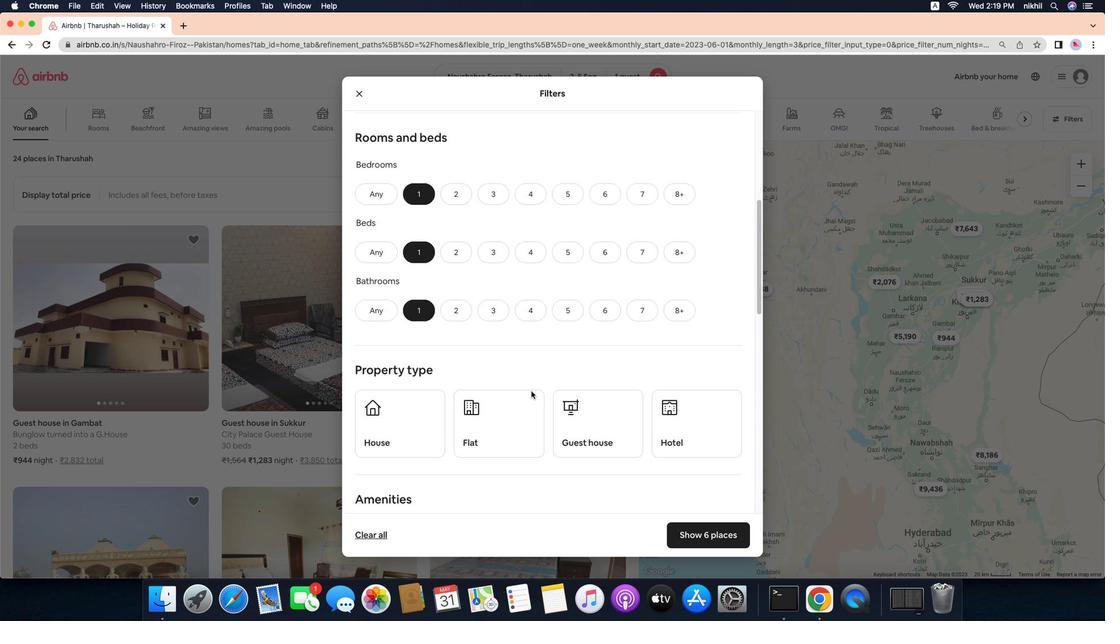 
Action: Mouse moved to (418, 401)
Screenshot: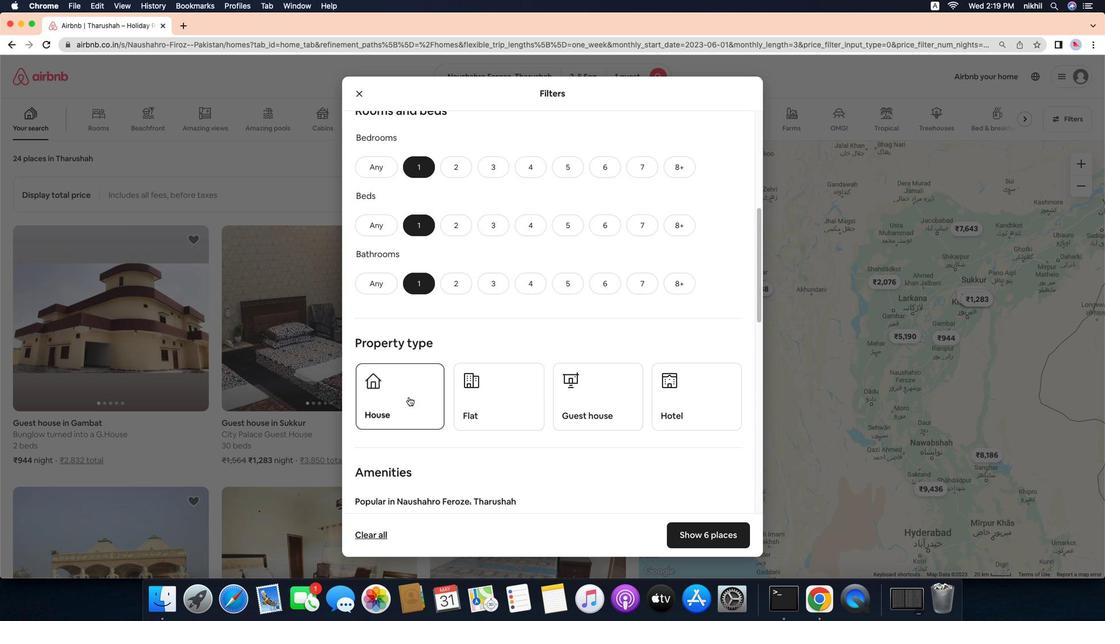 
Action: Mouse pressed left at (418, 401)
Screenshot: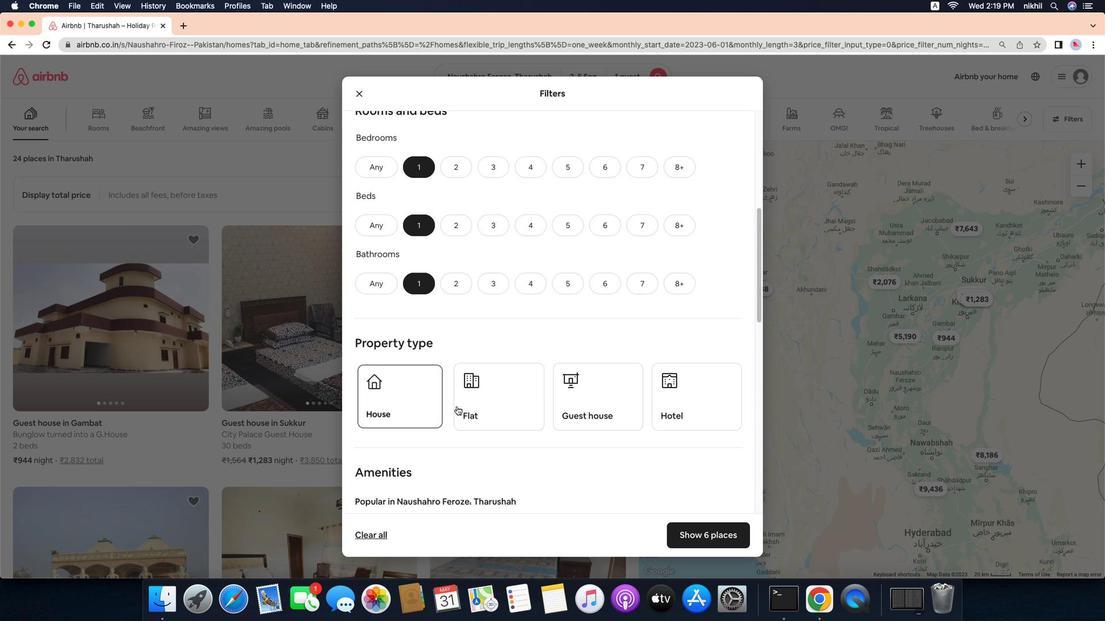 
Action: Mouse moved to (523, 413)
Screenshot: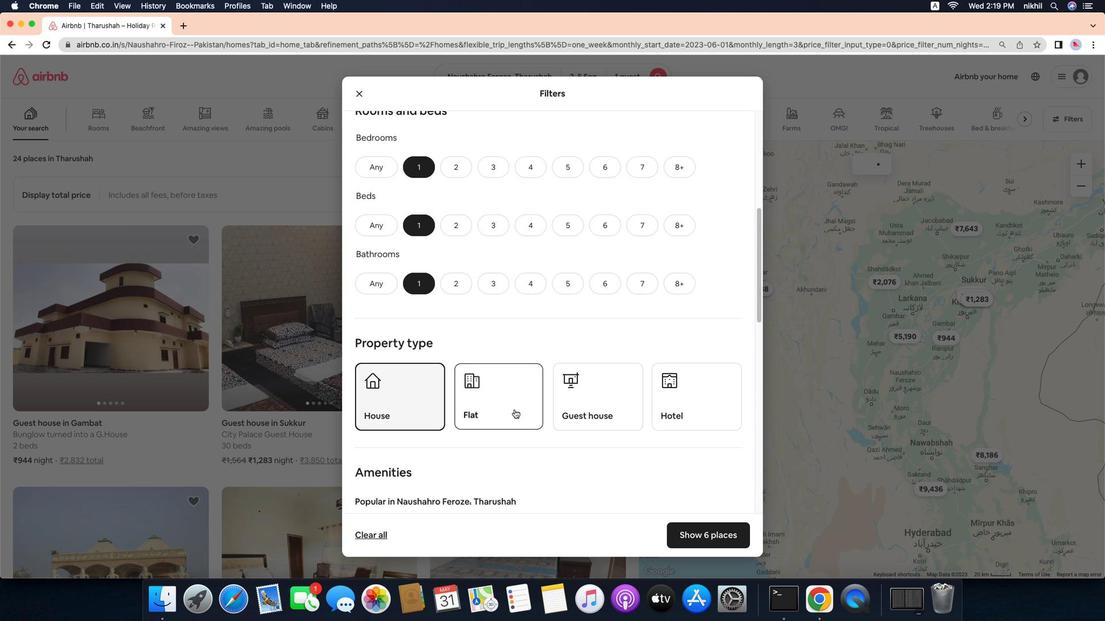 
Action: Mouse pressed left at (523, 413)
Screenshot: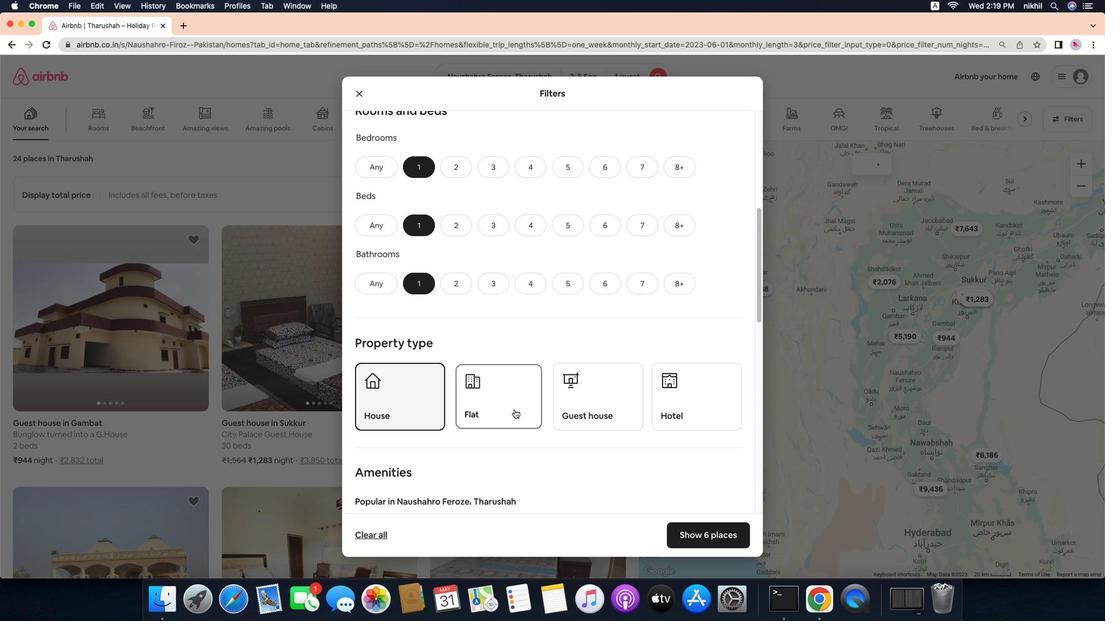 
Action: Mouse moved to (602, 398)
Screenshot: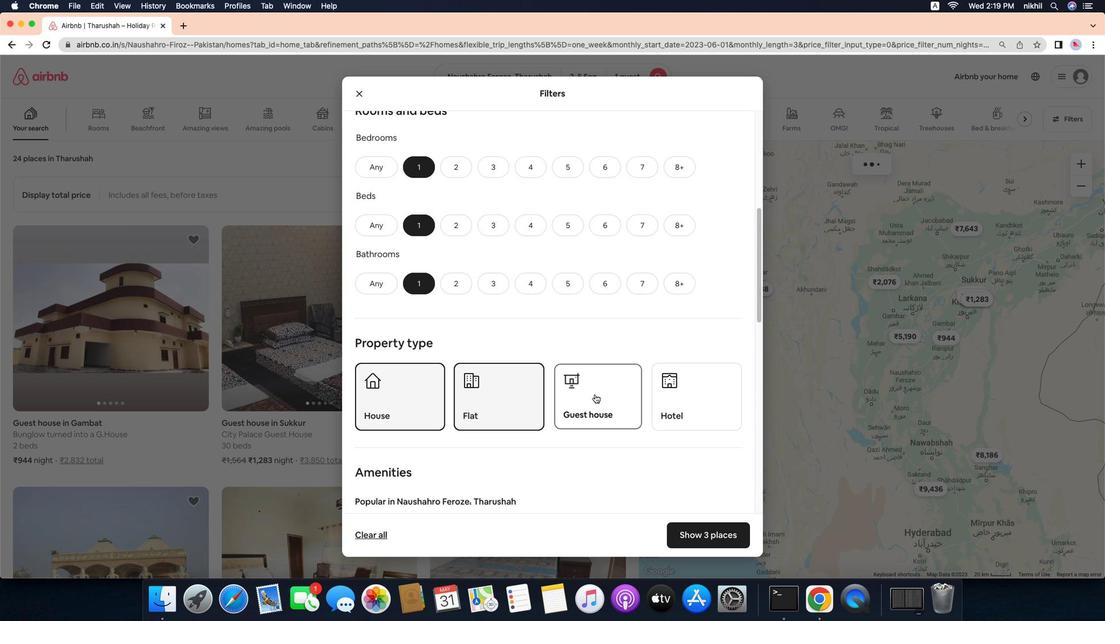 
Action: Mouse pressed left at (602, 398)
Screenshot: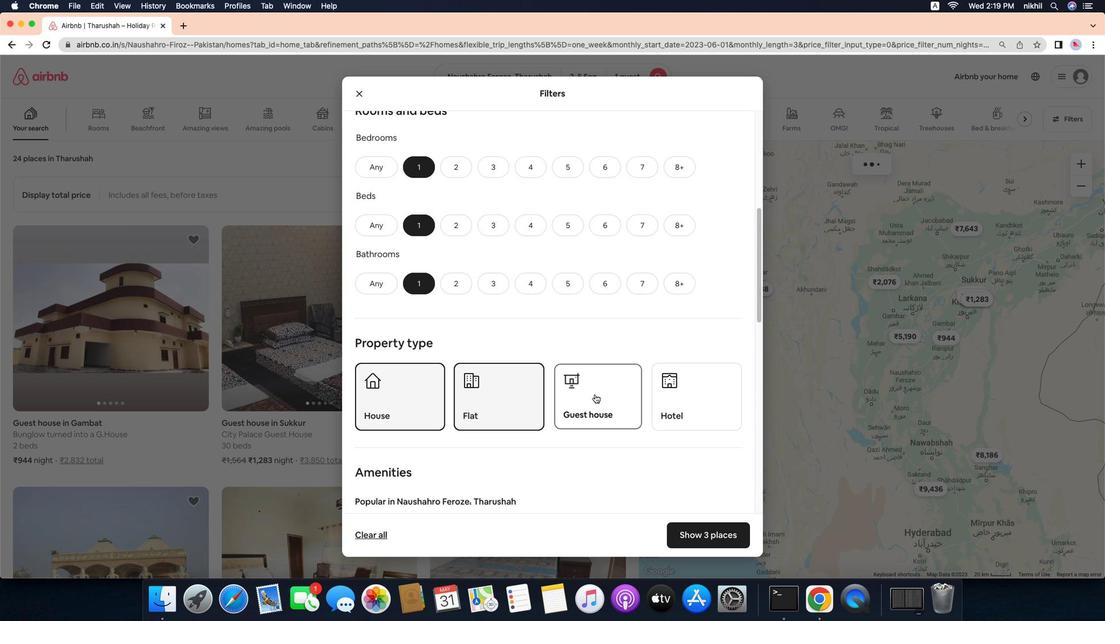 
Action: Mouse moved to (679, 404)
Screenshot: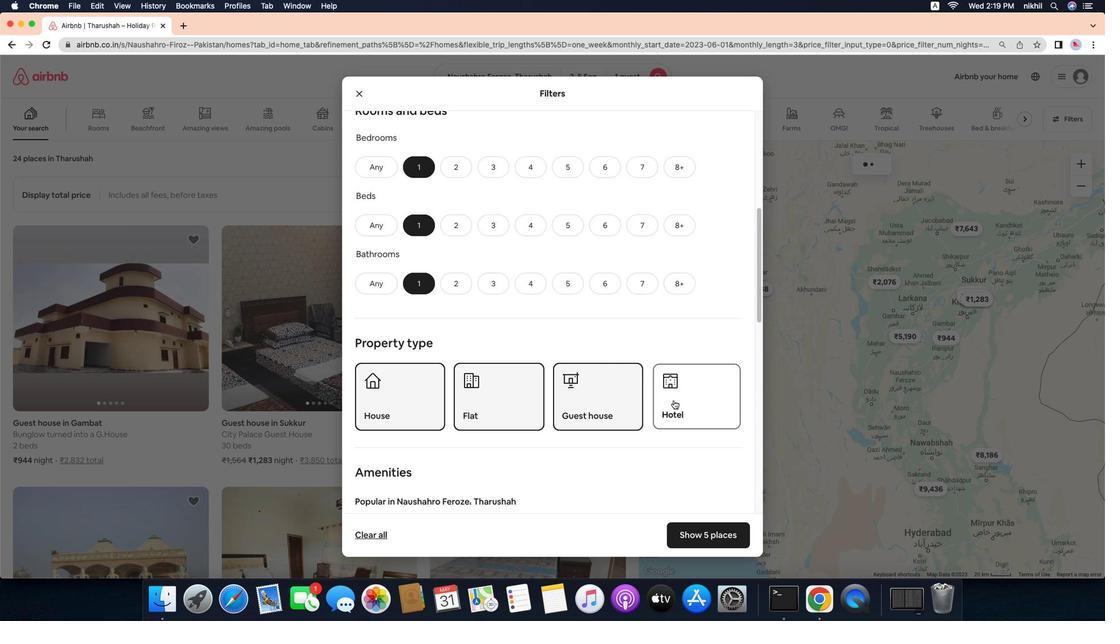 
Action: Mouse pressed left at (679, 404)
Screenshot: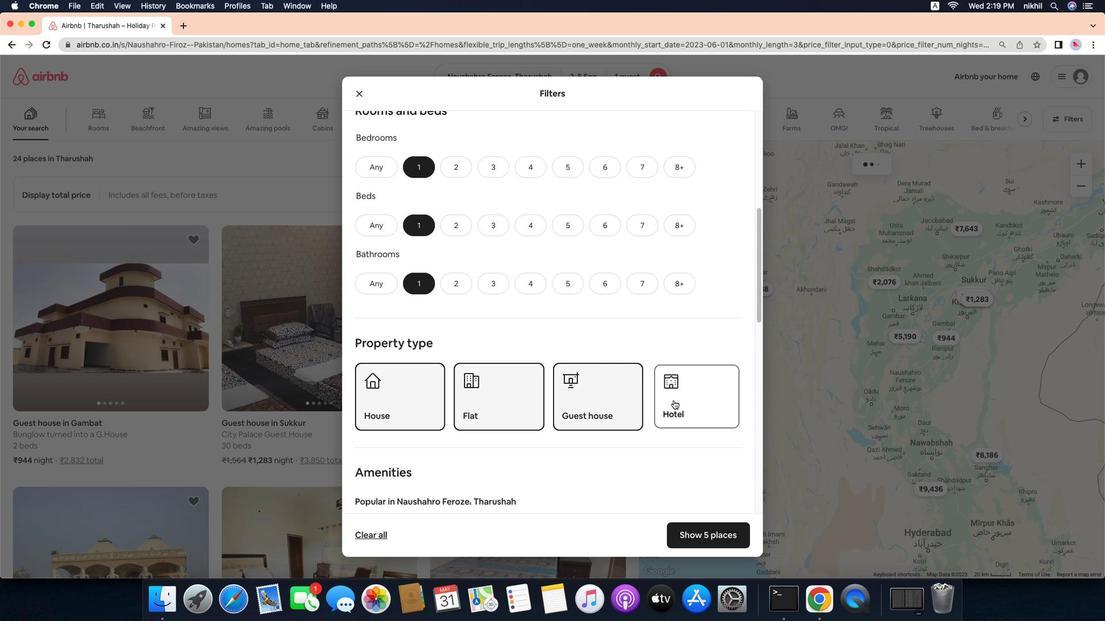 
Action: Mouse moved to (627, 400)
Screenshot: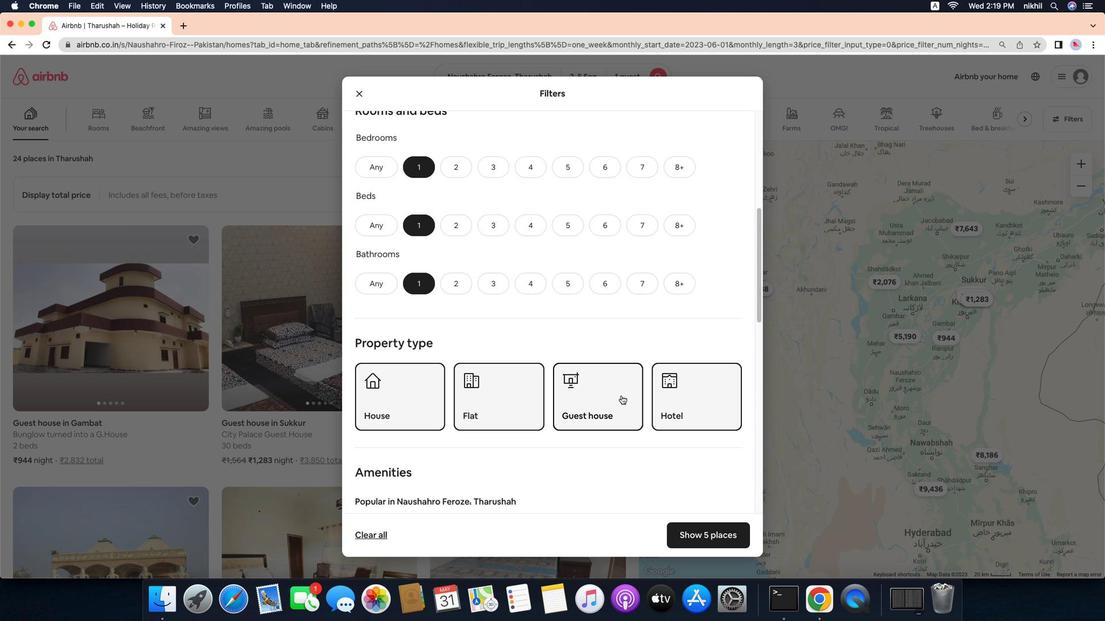 
Action: Mouse scrolled (627, 400) with delta (23, -5)
Screenshot: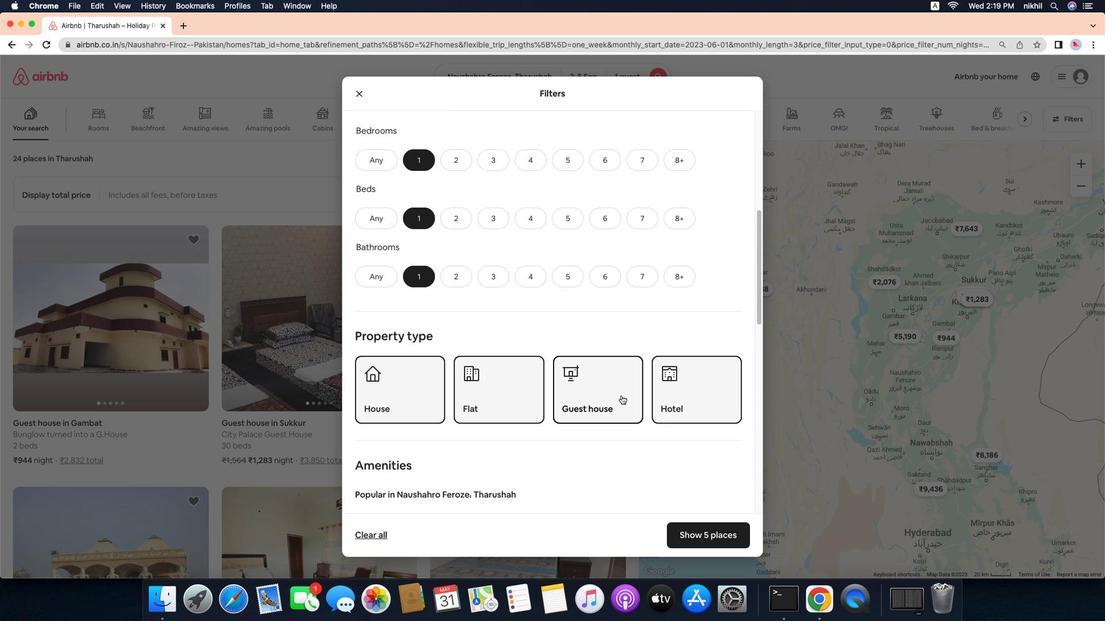 
Action: Mouse scrolled (627, 400) with delta (23, -5)
Screenshot: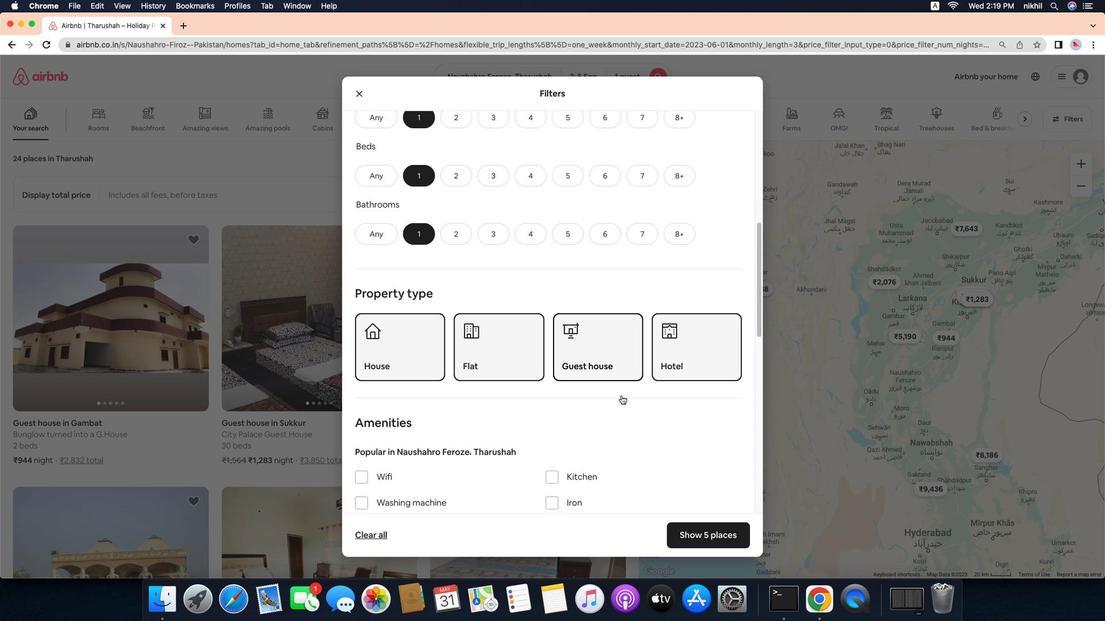 
Action: Mouse scrolled (627, 400) with delta (23, -6)
Screenshot: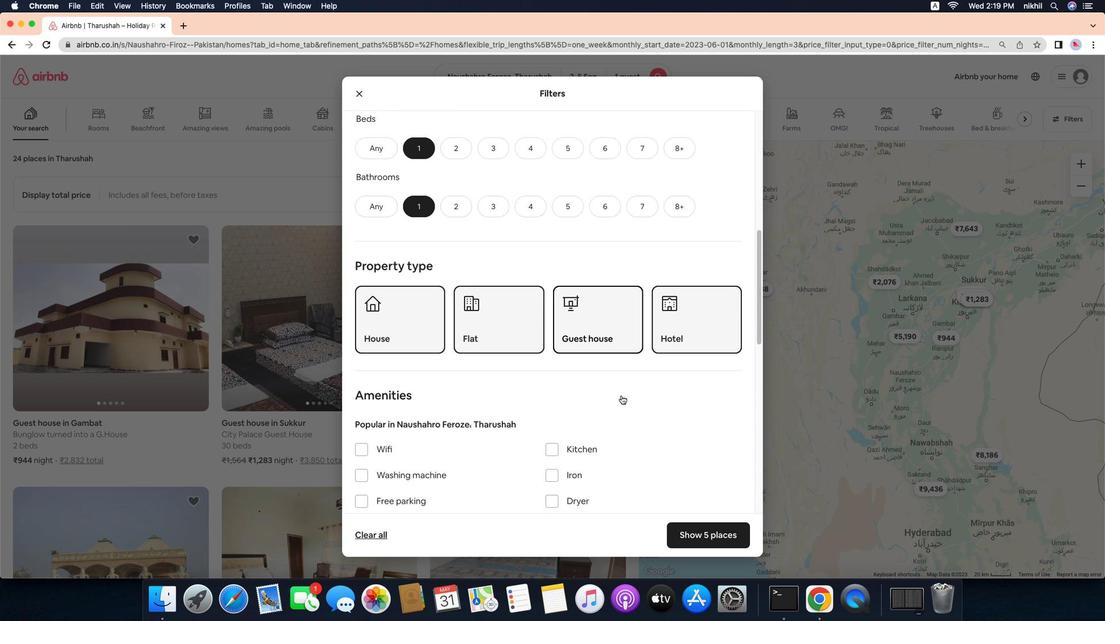 
Action: Mouse scrolled (627, 400) with delta (23, -5)
Screenshot: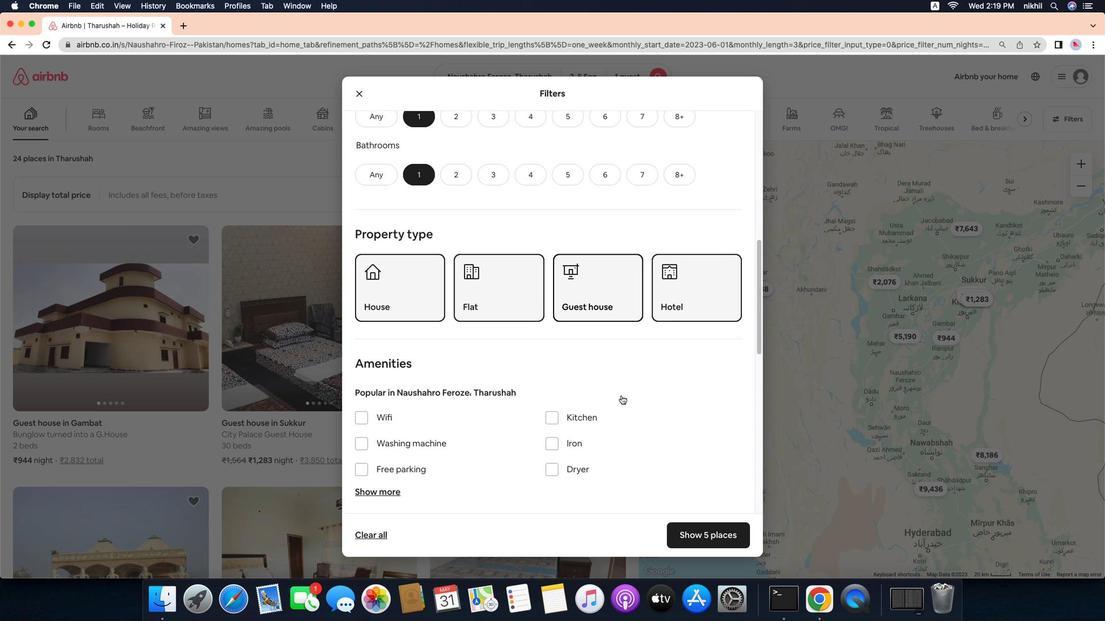 
Action: Mouse scrolled (627, 400) with delta (23, -5)
Screenshot: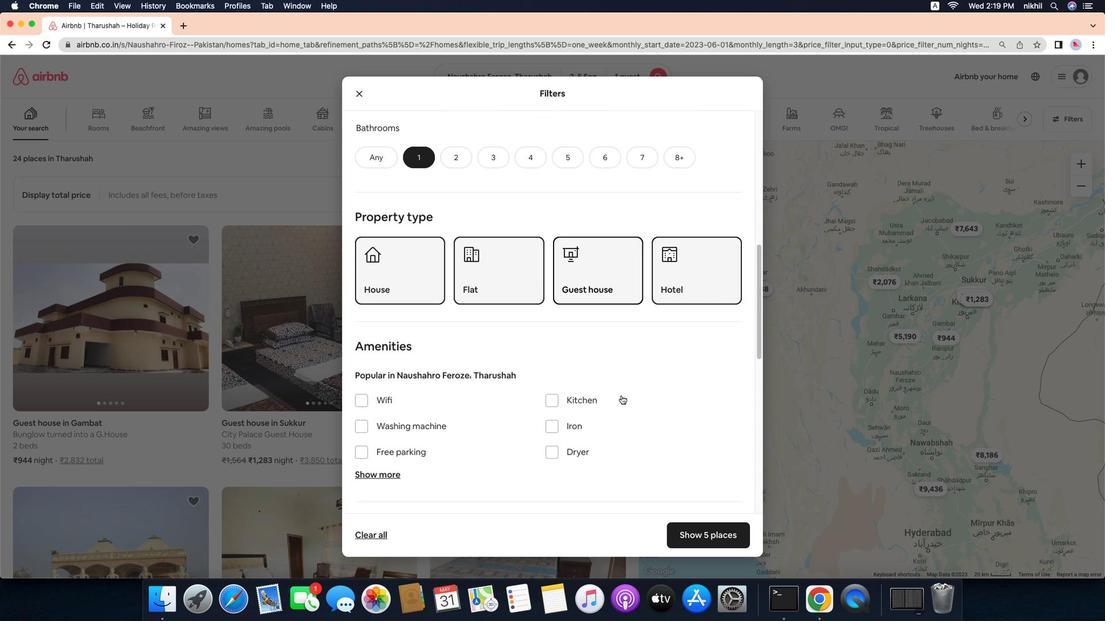 
Action: Mouse scrolled (627, 400) with delta (23, -6)
Screenshot: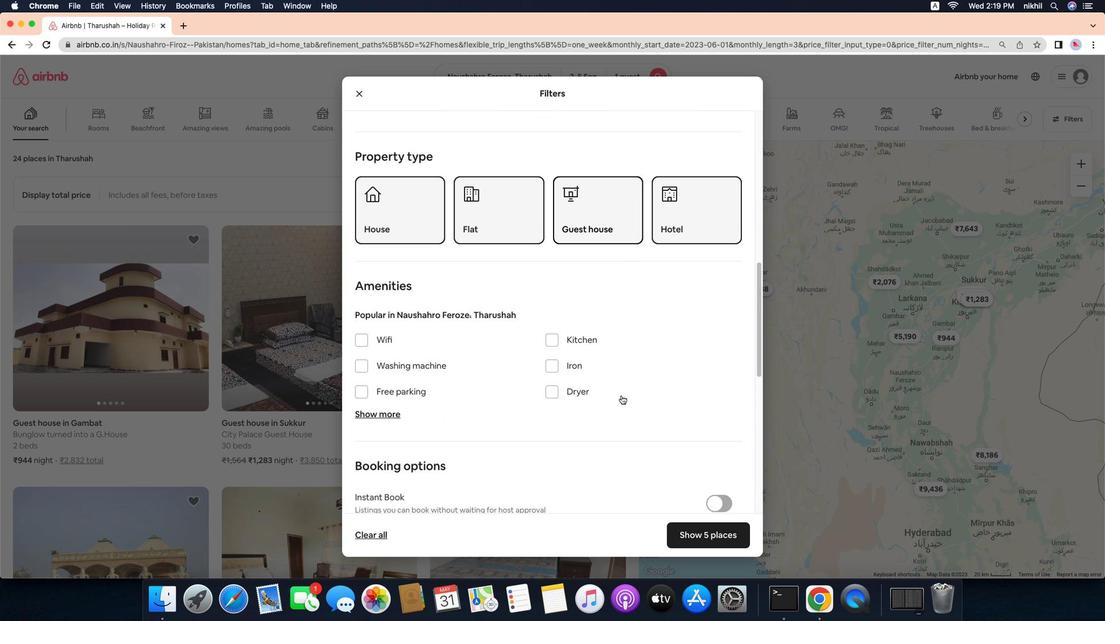 
Action: Mouse scrolled (627, 400) with delta (23, -6)
Screenshot: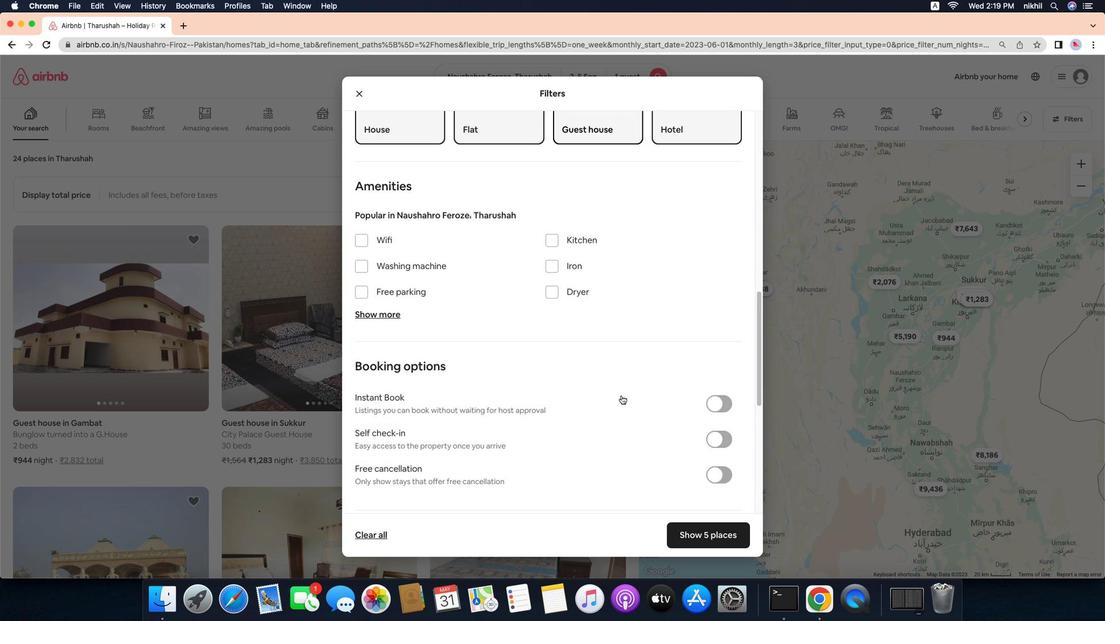 
Action: Mouse scrolled (627, 400) with delta (23, -5)
Screenshot: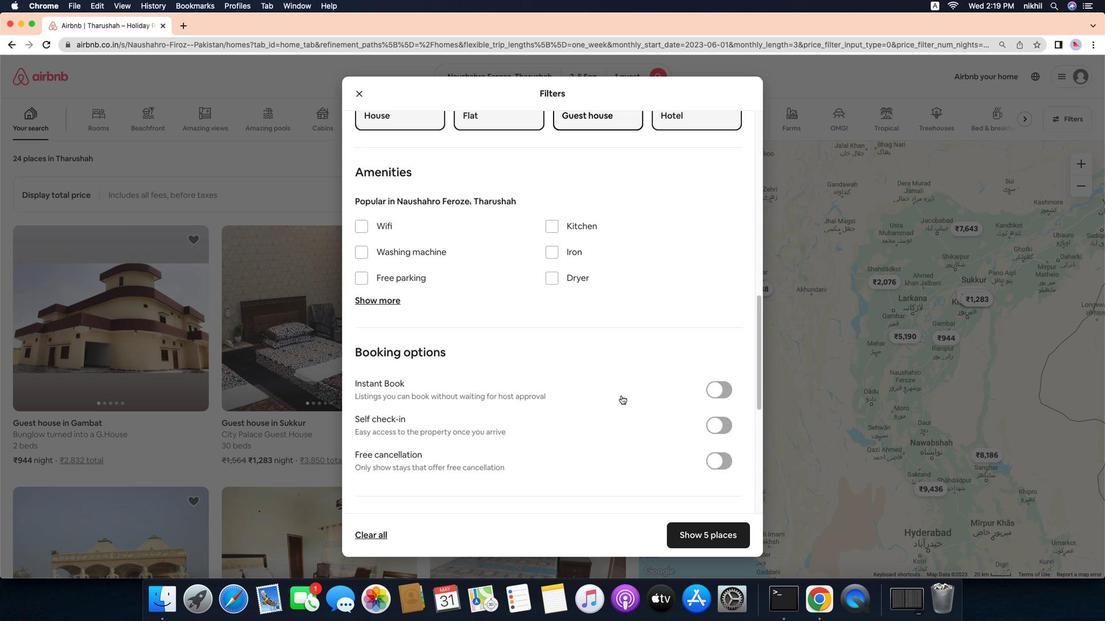 
Action: Mouse scrolled (627, 400) with delta (23, -5)
Screenshot: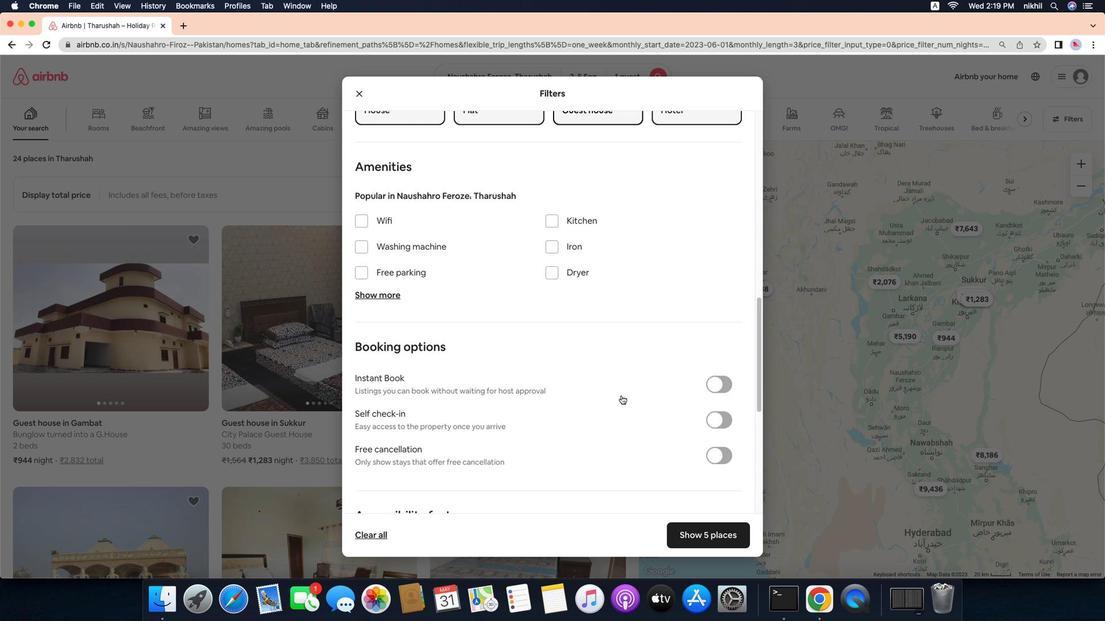 
Action: Mouse moved to (716, 417)
Screenshot: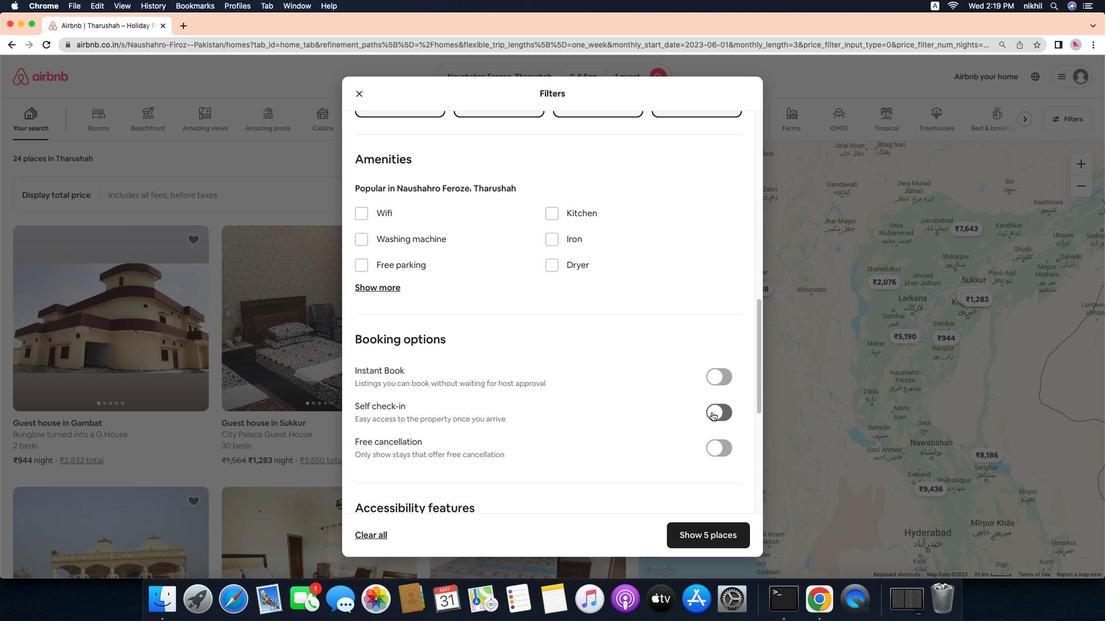 
Action: Mouse pressed left at (716, 417)
Screenshot: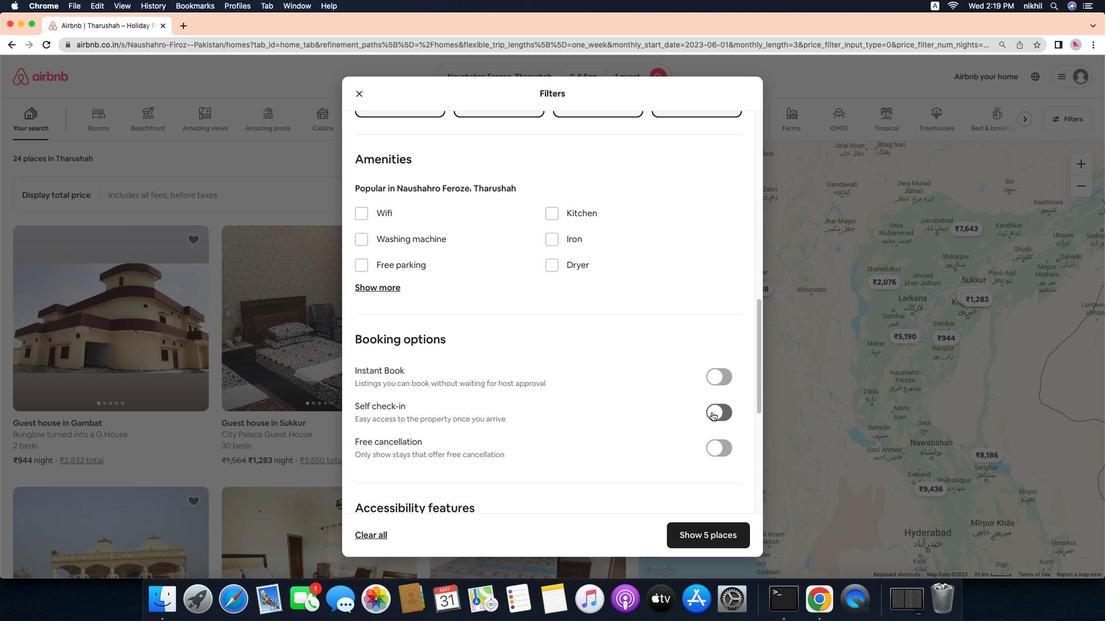 
Action: Mouse moved to (603, 414)
Screenshot: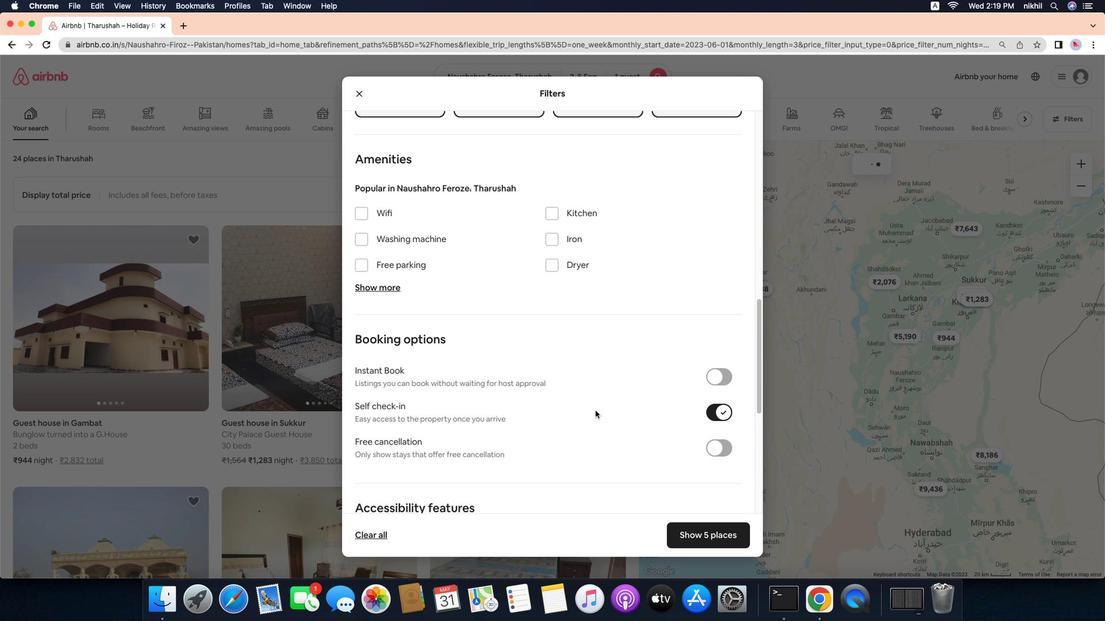 
Action: Mouse scrolled (603, 414) with delta (23, -5)
Screenshot: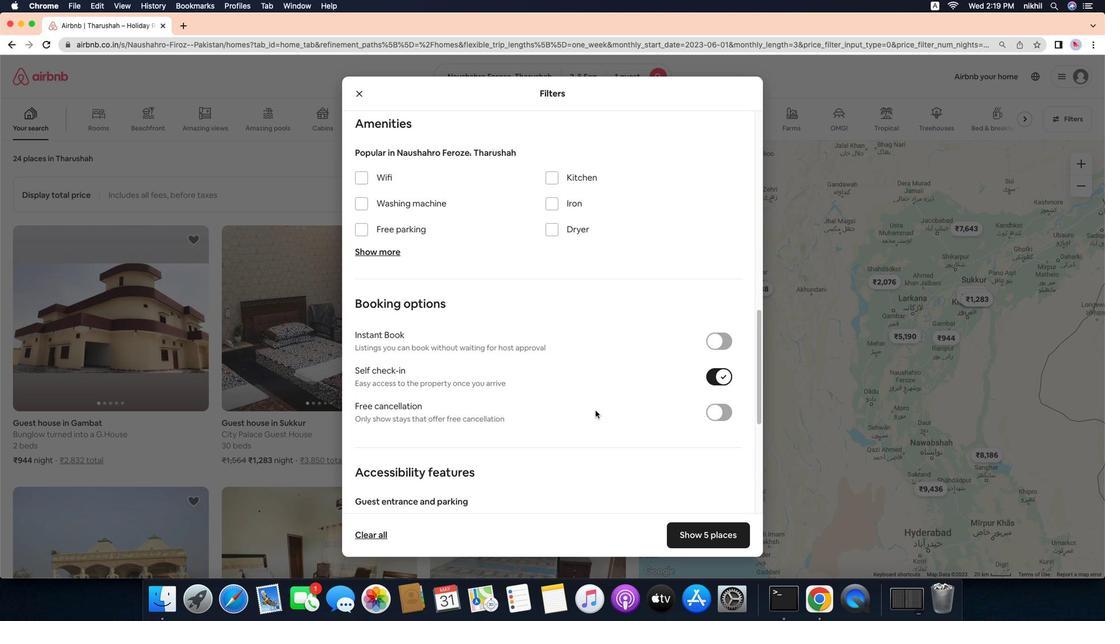 
Action: Mouse scrolled (603, 414) with delta (23, -5)
Screenshot: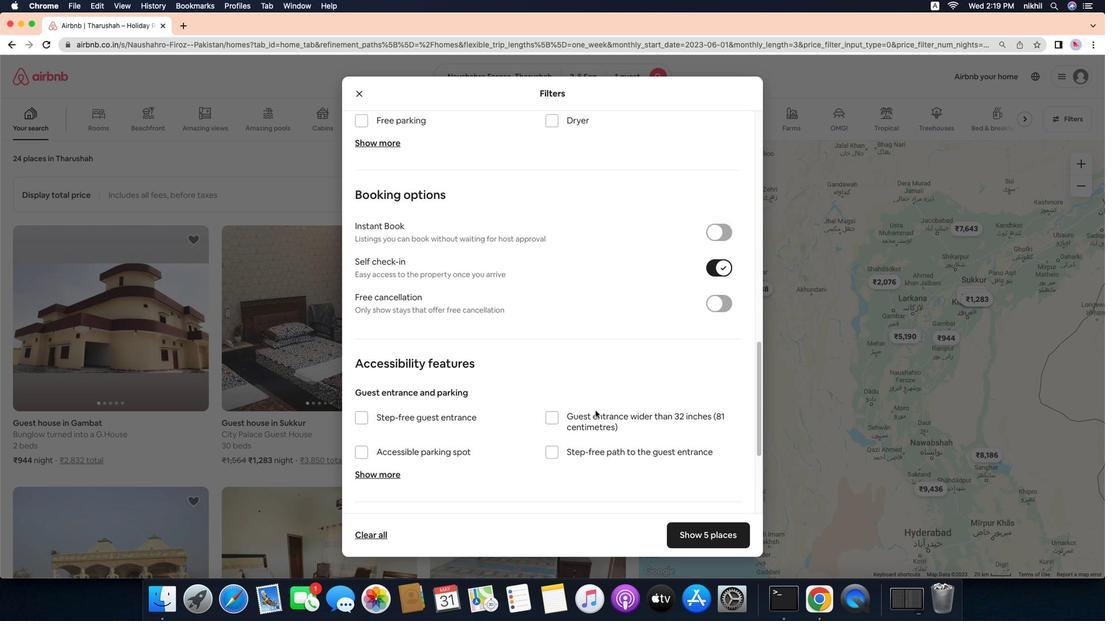 
Action: Mouse scrolled (603, 414) with delta (23, -6)
Screenshot: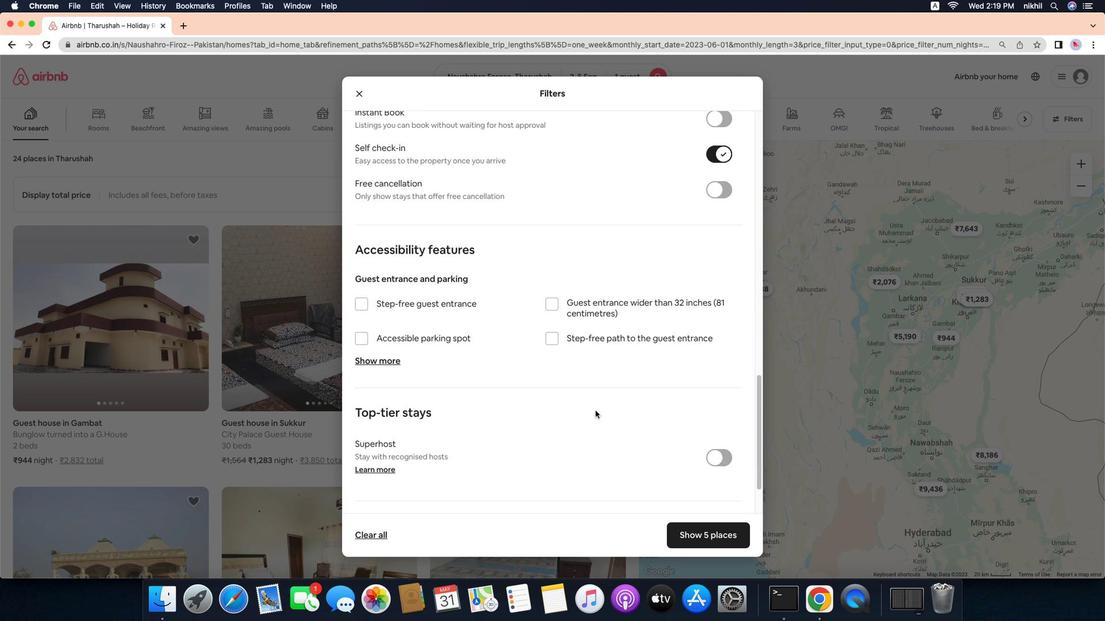 
Action: Mouse scrolled (603, 414) with delta (23, -8)
Screenshot: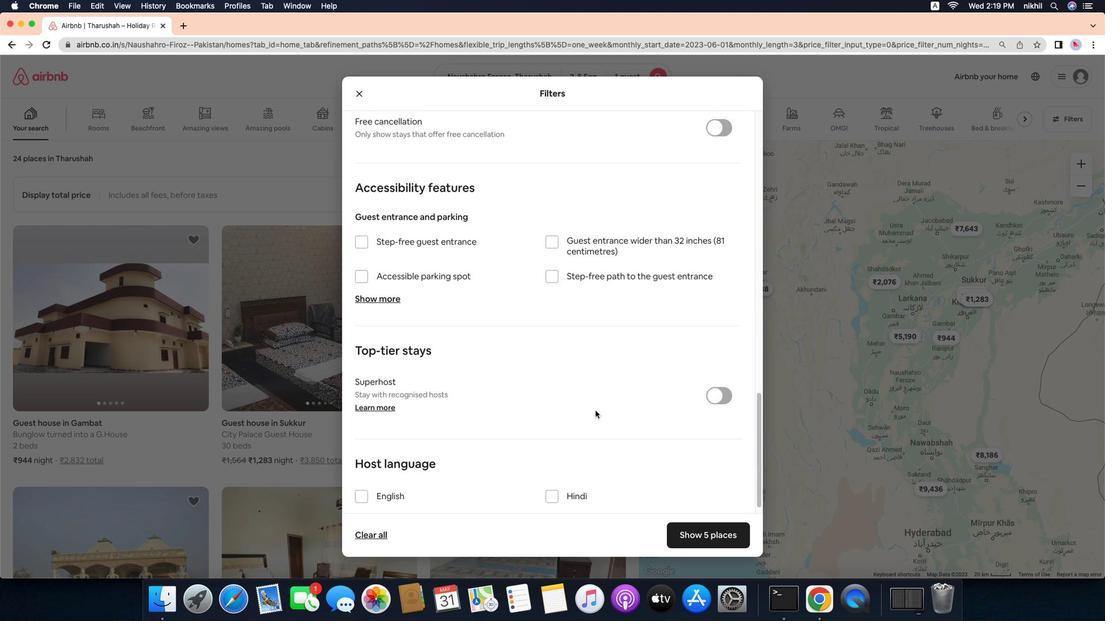 
Action: Mouse scrolled (603, 414) with delta (23, -8)
Screenshot: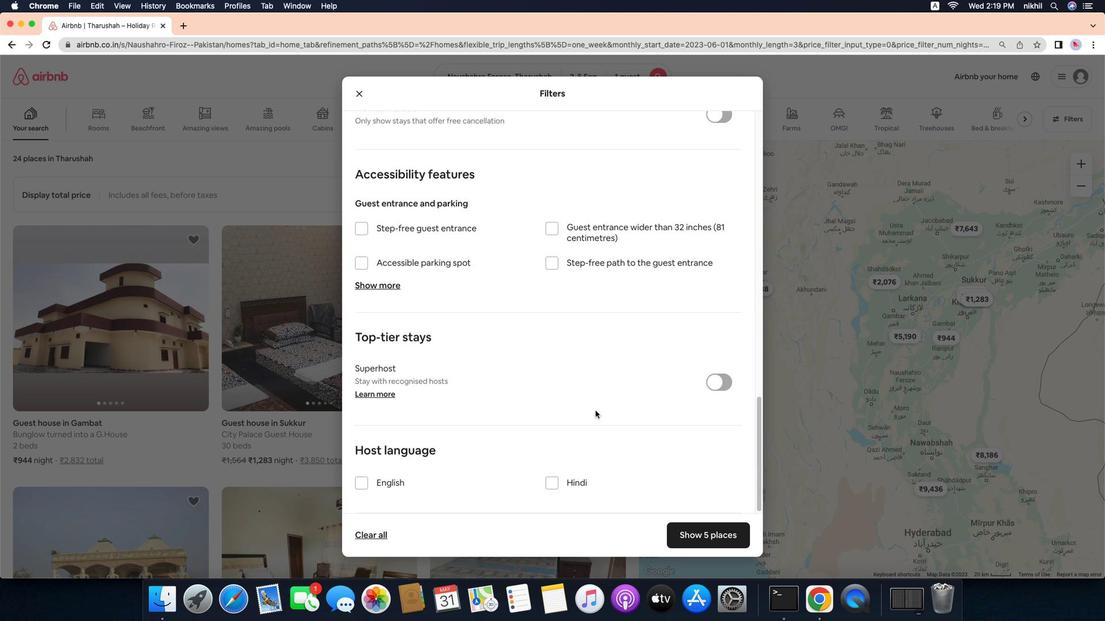 
Action: Mouse moved to (383, 488)
Screenshot: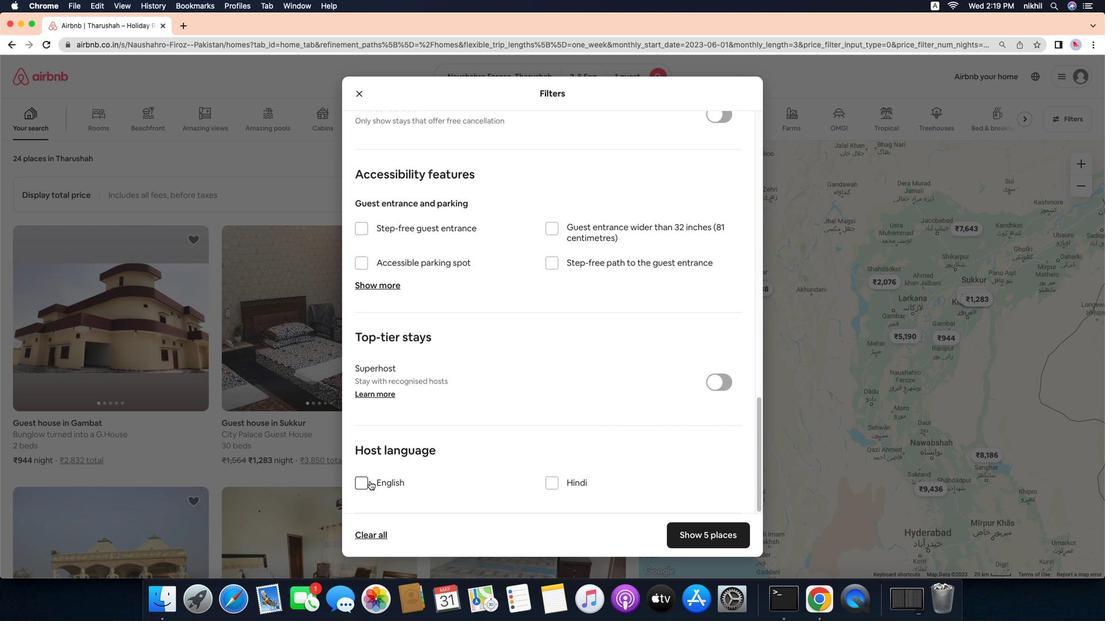 
Action: Mouse pressed left at (383, 488)
Screenshot: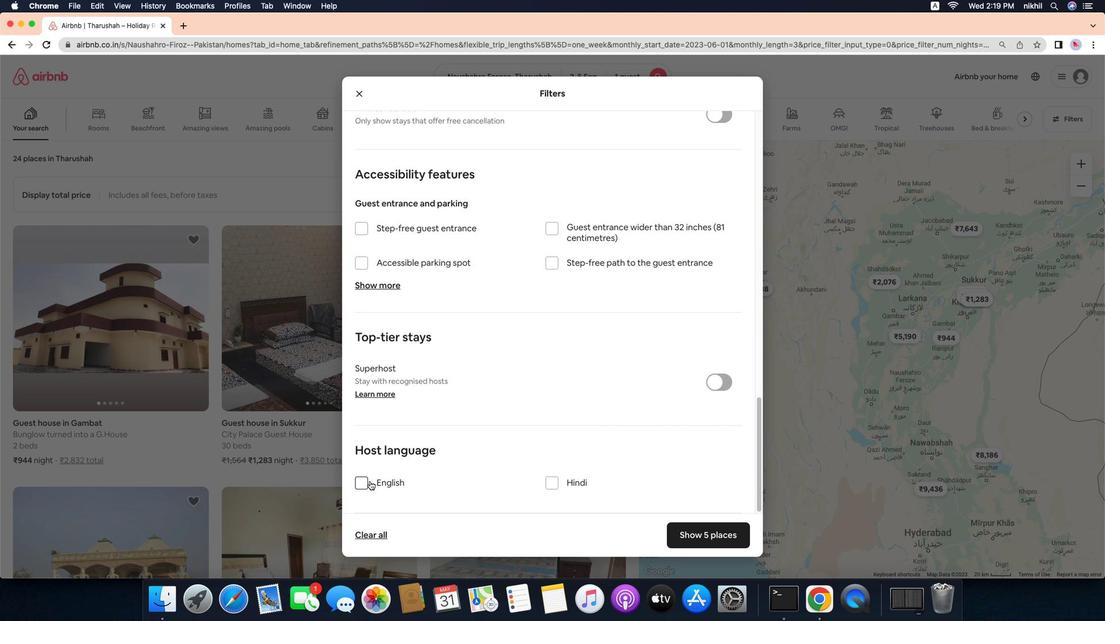 
Action: Mouse moved to (704, 540)
Screenshot: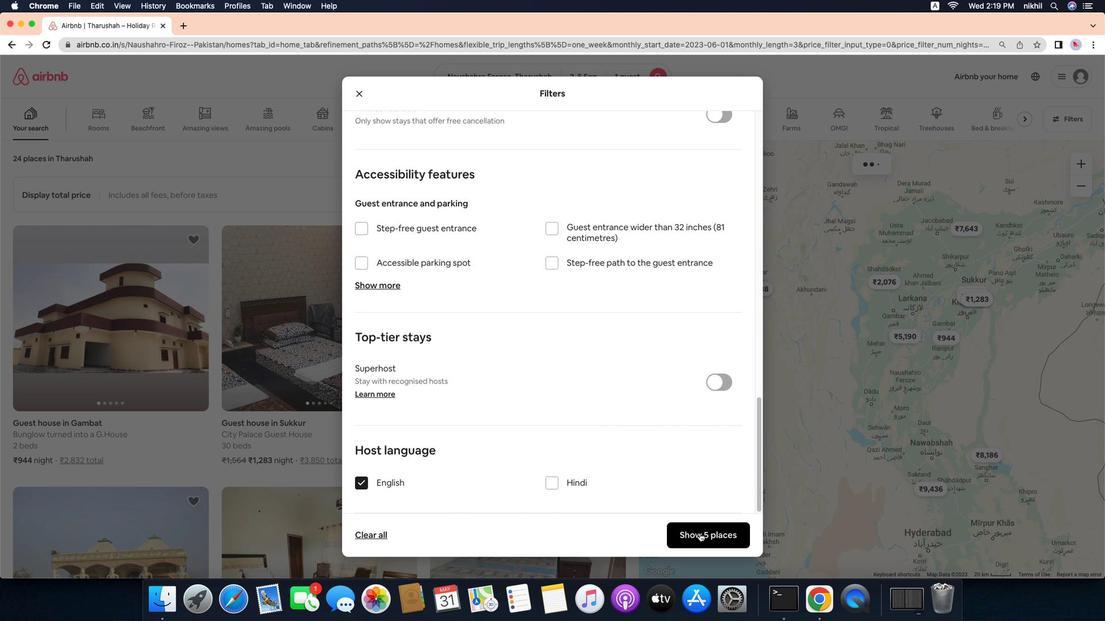 
Action: Mouse pressed left at (704, 540)
Screenshot: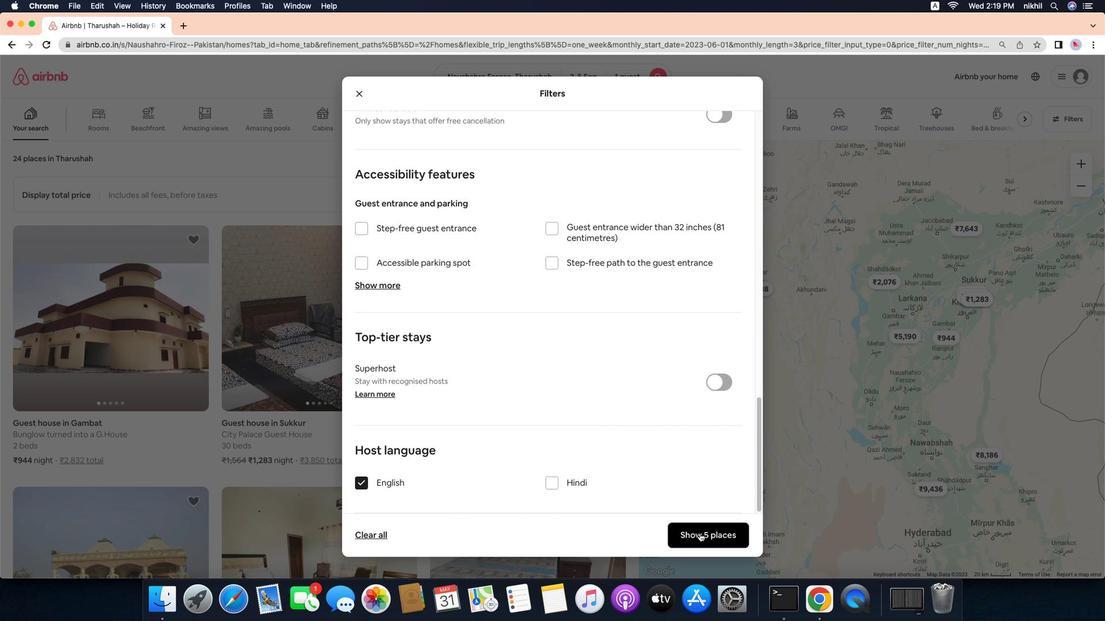 
Action: Mouse moved to (544, 177)
Screenshot: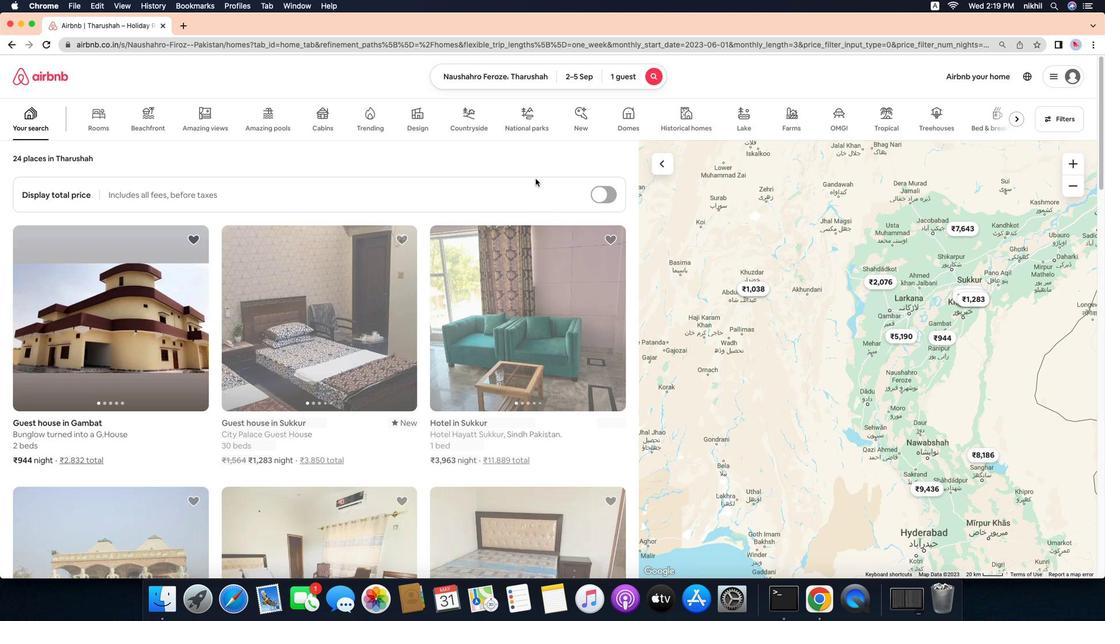 
